 Task: Search one way flight ticket for 3 adults, 3 children in business from Jacksonville: Albert J. Ellis Airport to Springfield: Abraham Lincoln Capital Airport on 5-2-2023. Choice of flights is Westjet. Number of bags: 4 checked bags. Price is upto 84000. Outbound departure time preference is 18:00.
Action: Mouse moved to (243, 326)
Screenshot: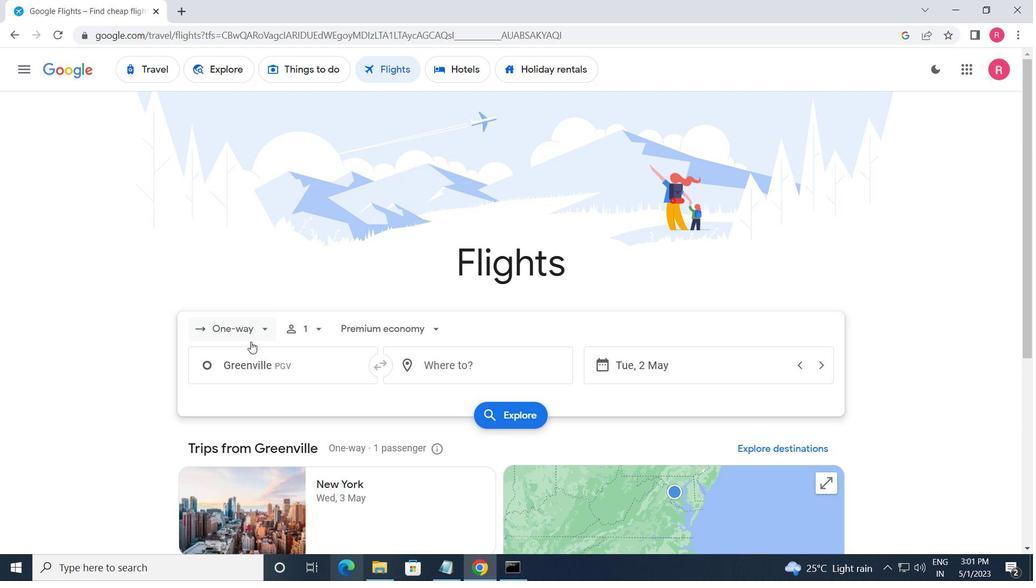 
Action: Mouse pressed left at (243, 326)
Screenshot: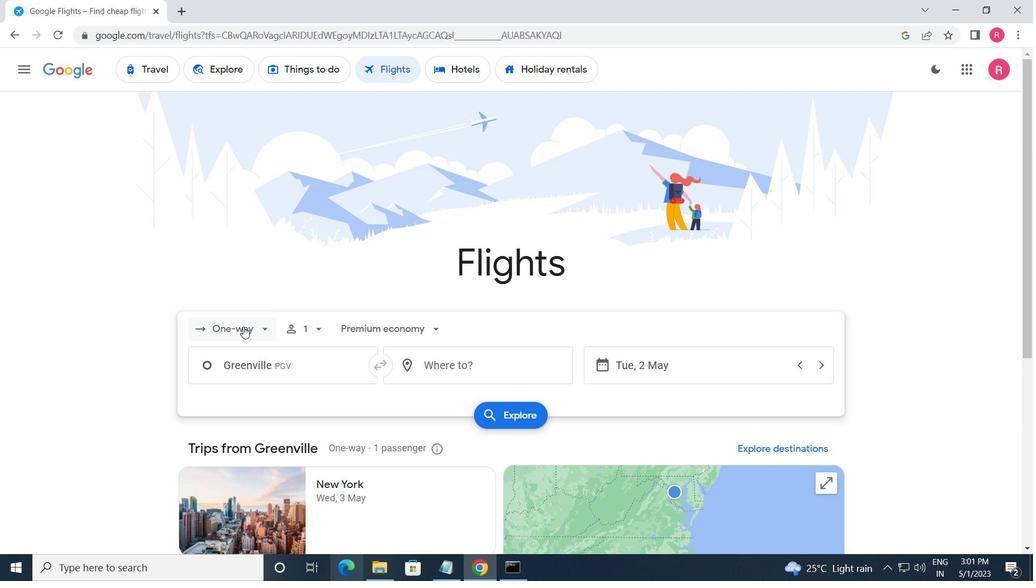 
Action: Mouse moved to (241, 391)
Screenshot: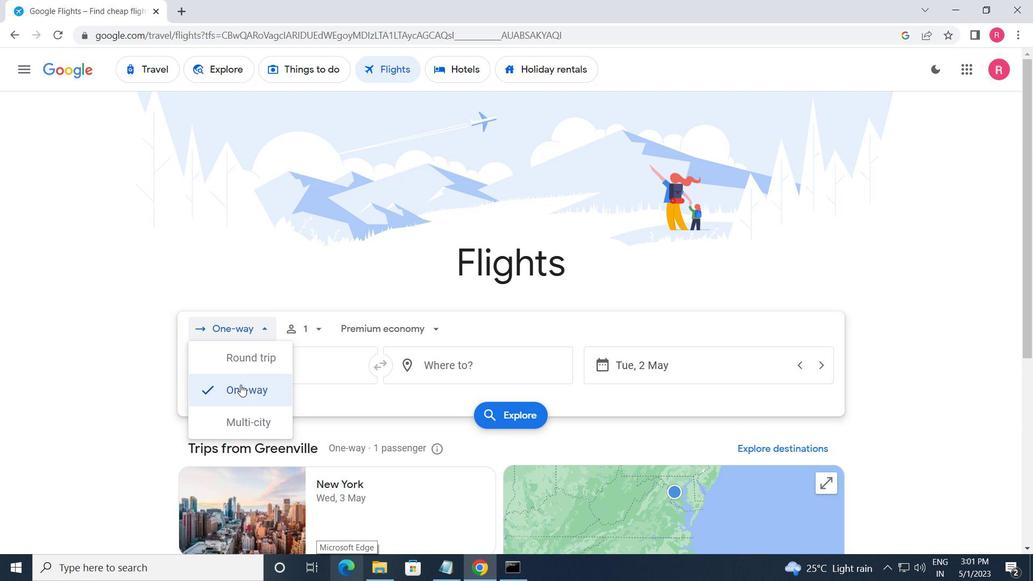 
Action: Mouse pressed left at (241, 391)
Screenshot: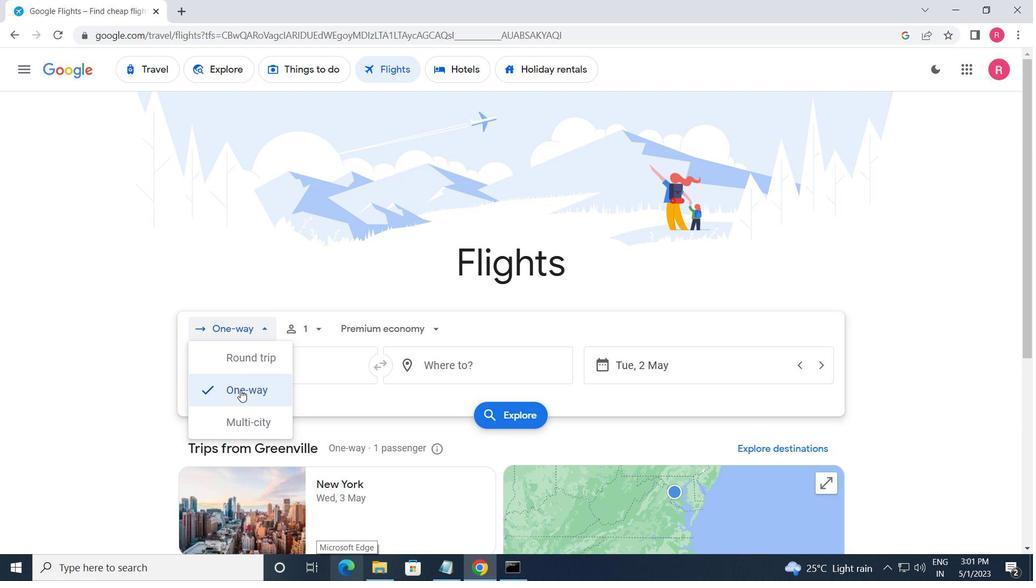 
Action: Mouse moved to (317, 331)
Screenshot: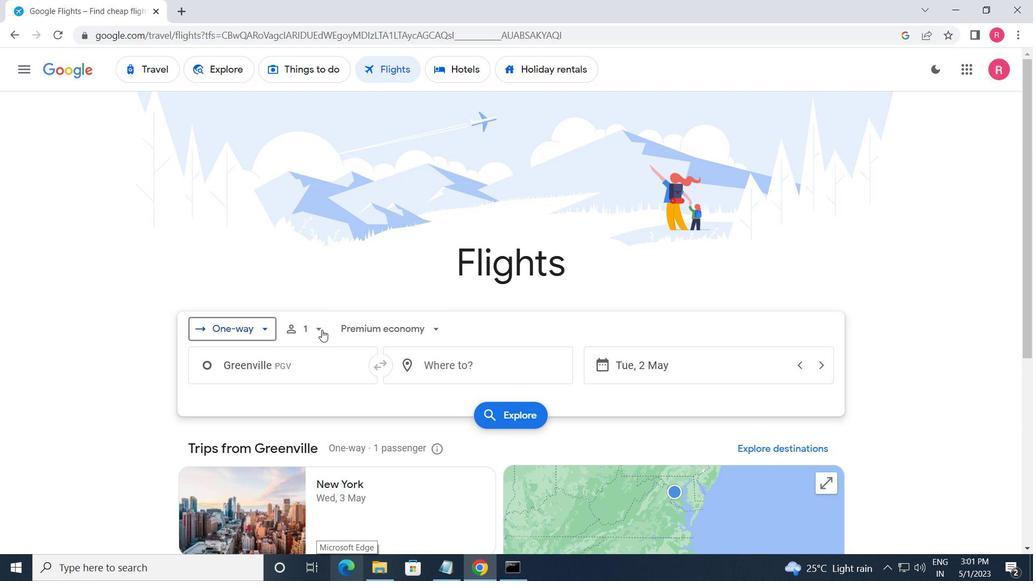 
Action: Mouse pressed left at (317, 331)
Screenshot: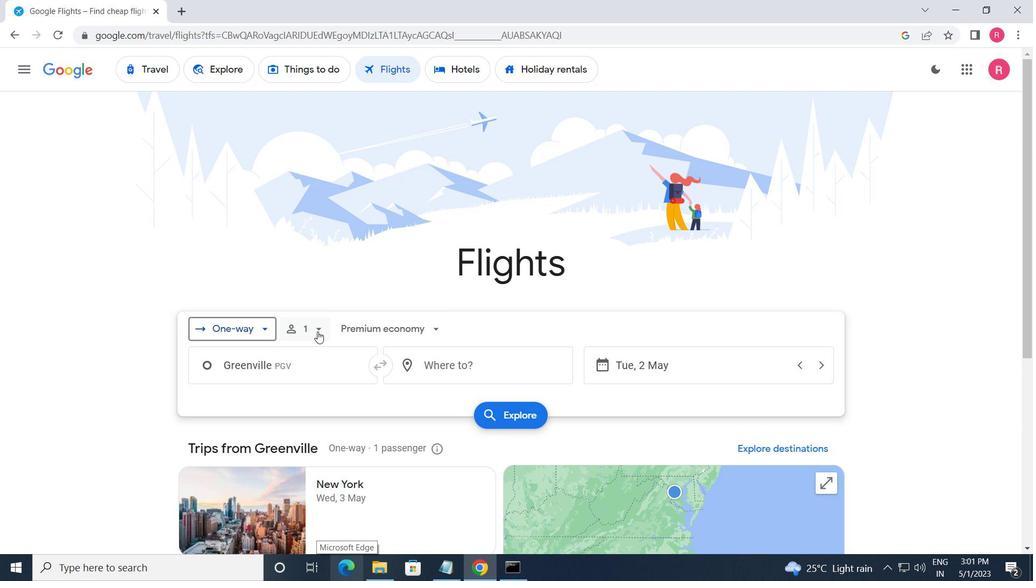 
Action: Mouse moved to (426, 353)
Screenshot: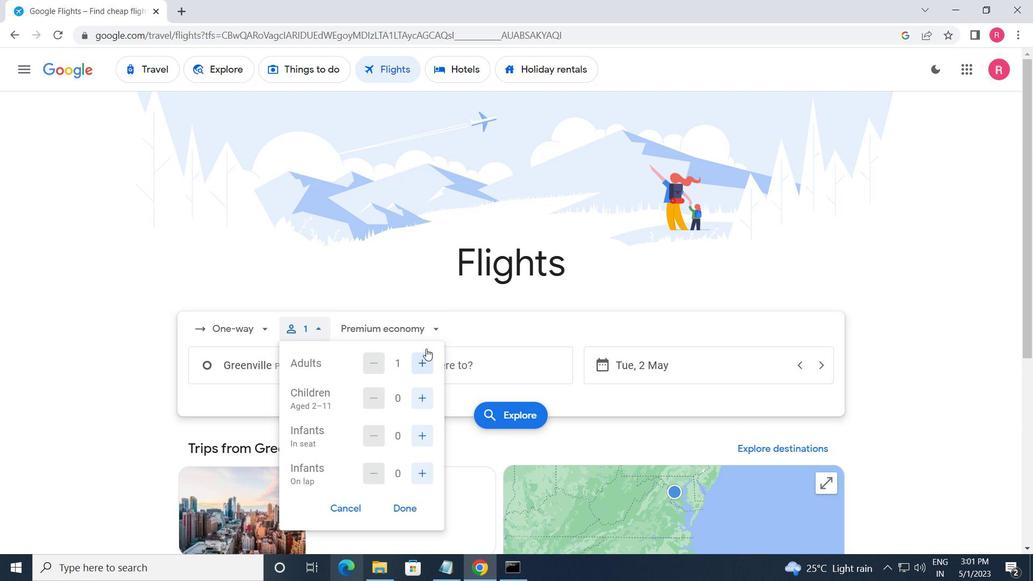 
Action: Mouse pressed left at (426, 353)
Screenshot: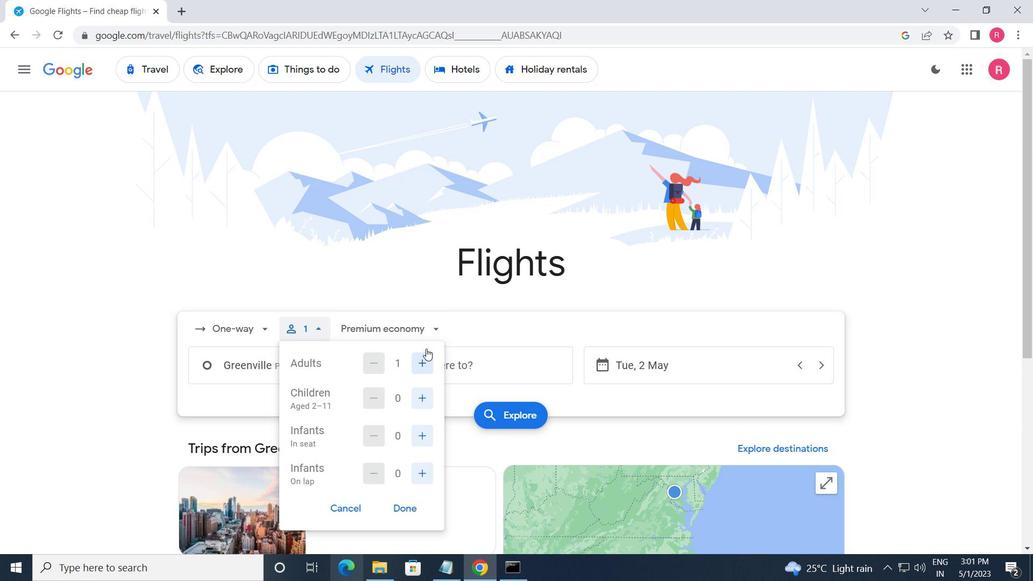 
Action: Mouse pressed left at (426, 353)
Screenshot: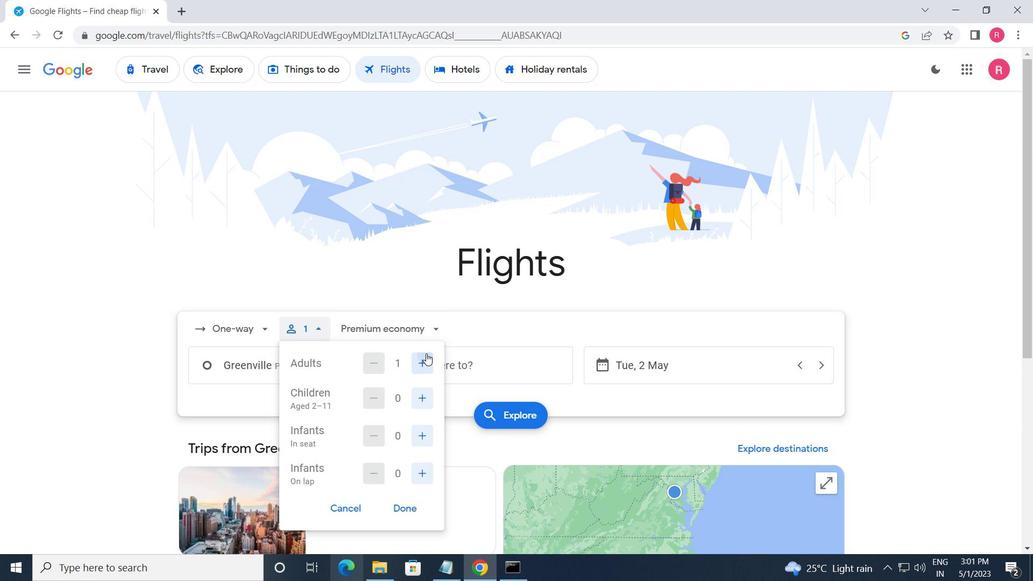 
Action: Mouse moved to (422, 403)
Screenshot: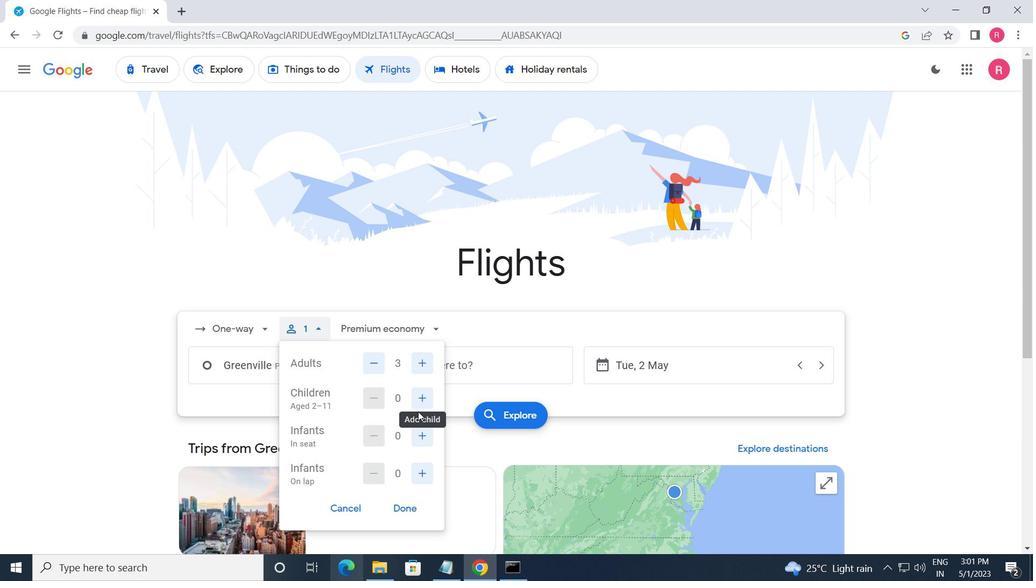 
Action: Mouse pressed left at (422, 403)
Screenshot: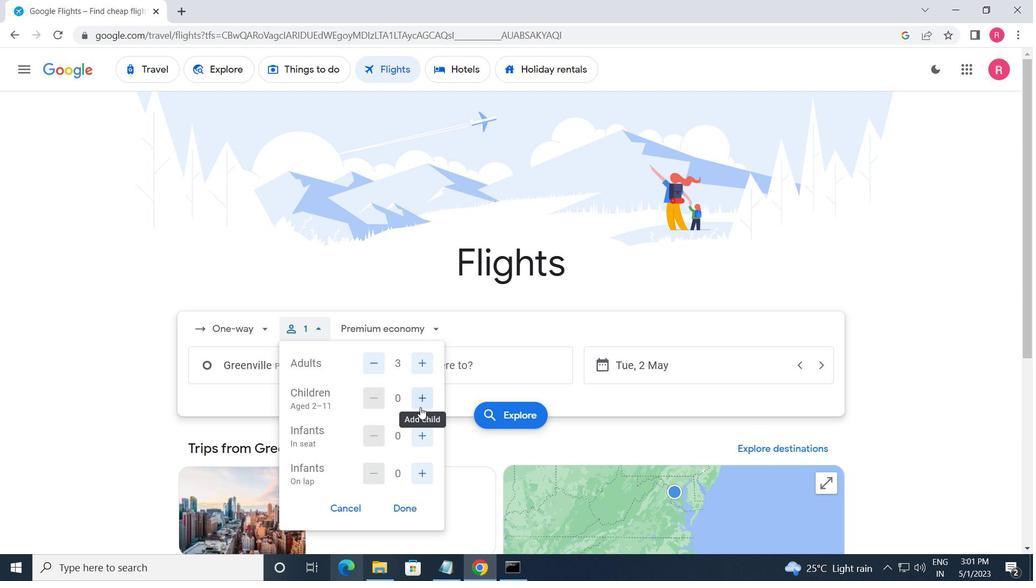 
Action: Mouse pressed left at (422, 403)
Screenshot: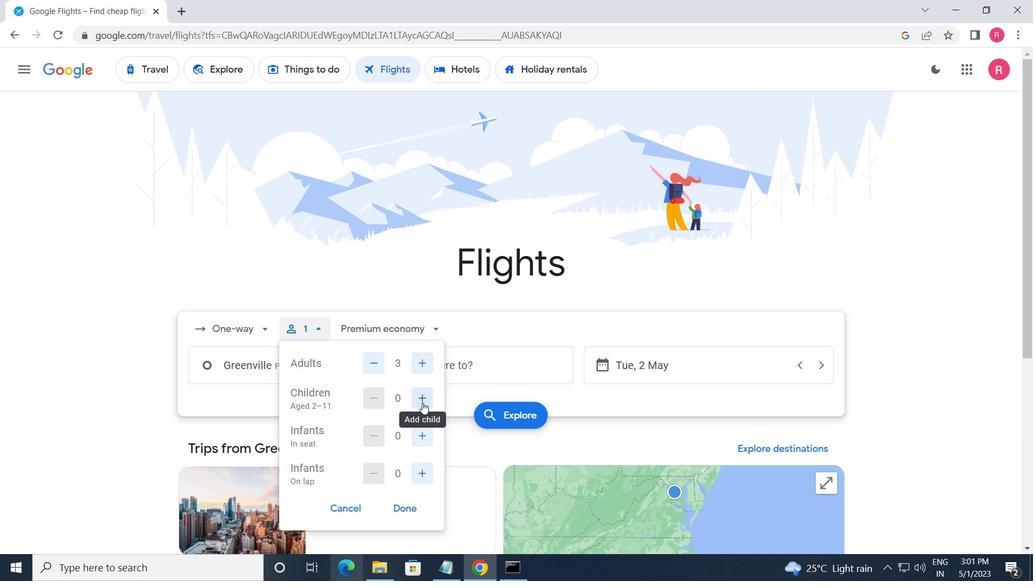
Action: Mouse moved to (423, 402)
Screenshot: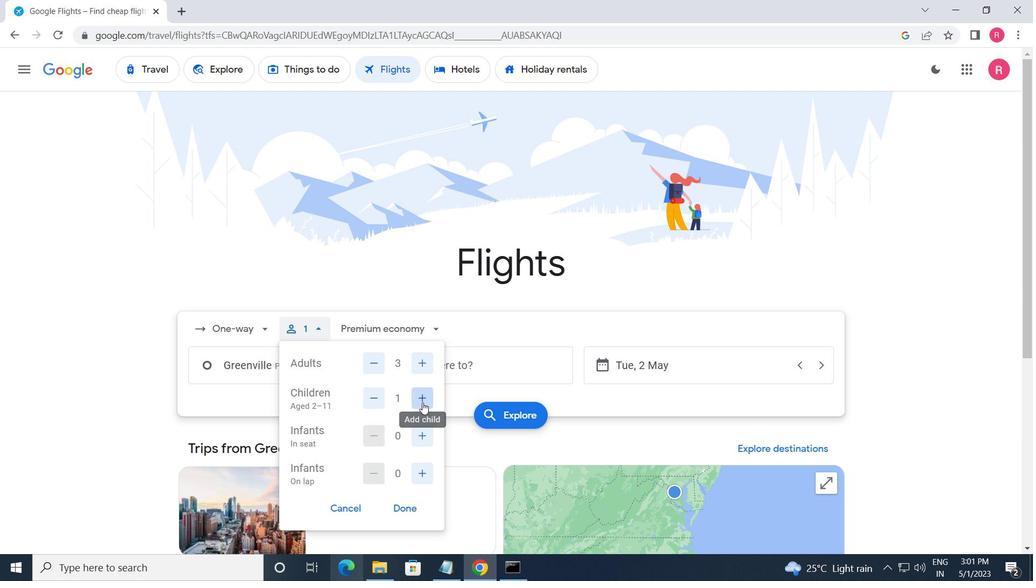 
Action: Mouse pressed left at (423, 402)
Screenshot: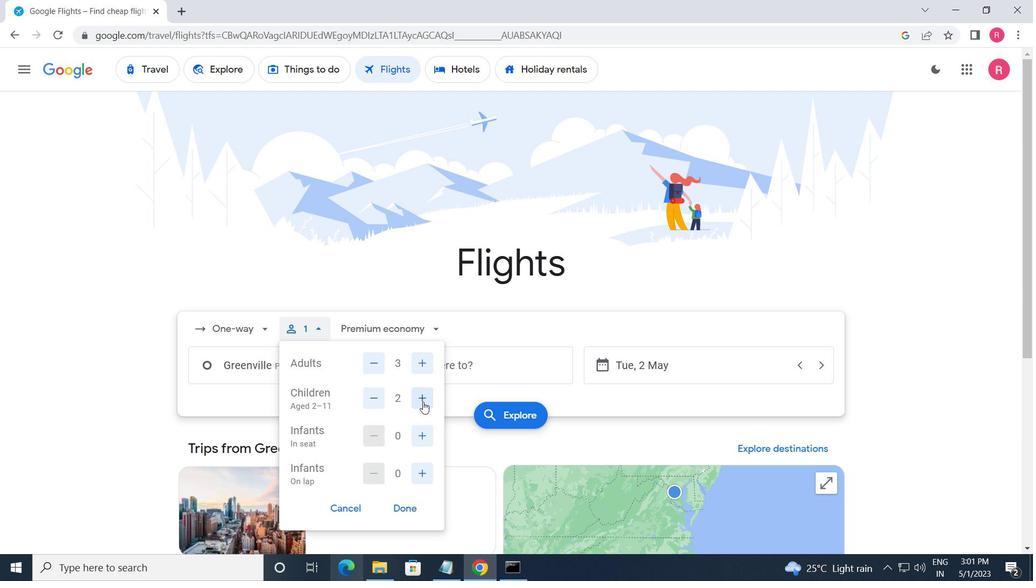 
Action: Mouse moved to (369, 330)
Screenshot: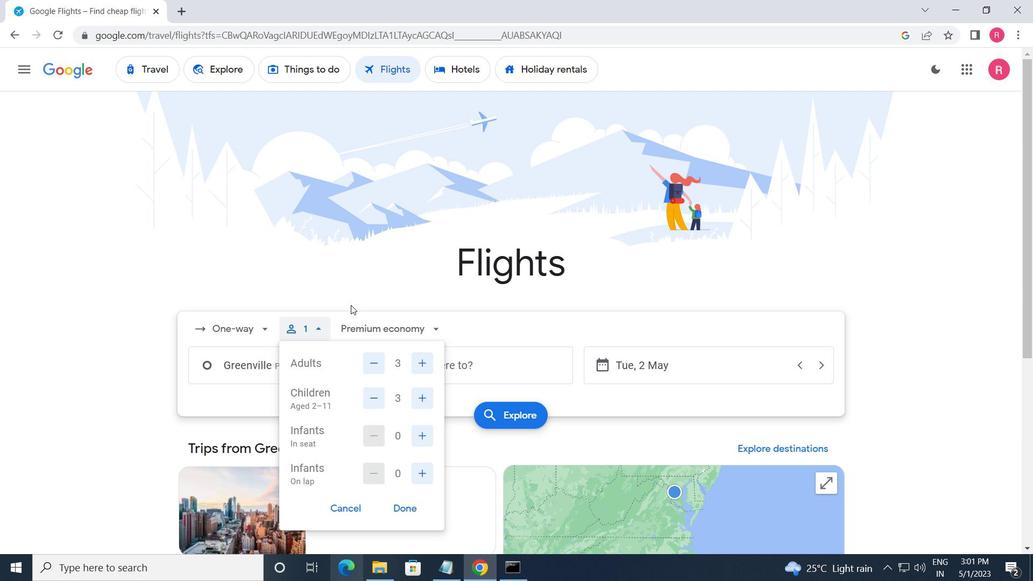 
Action: Mouse pressed left at (369, 330)
Screenshot: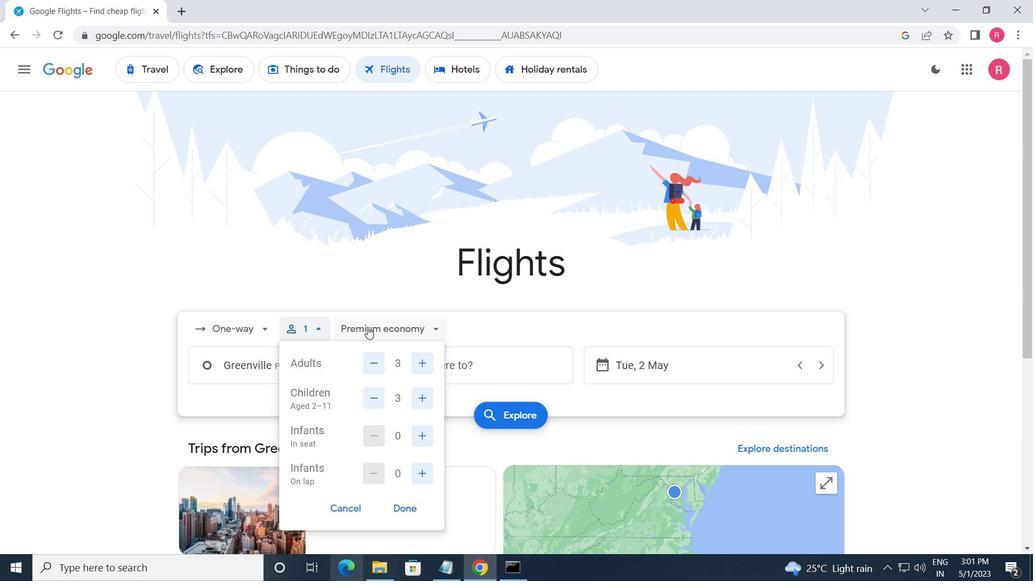 
Action: Mouse moved to (397, 412)
Screenshot: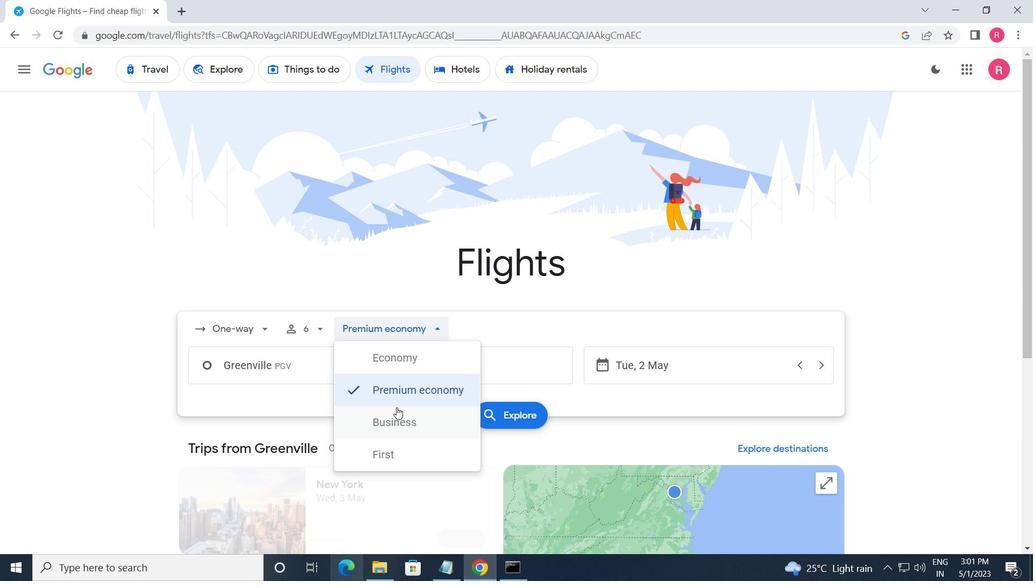 
Action: Mouse pressed left at (397, 412)
Screenshot: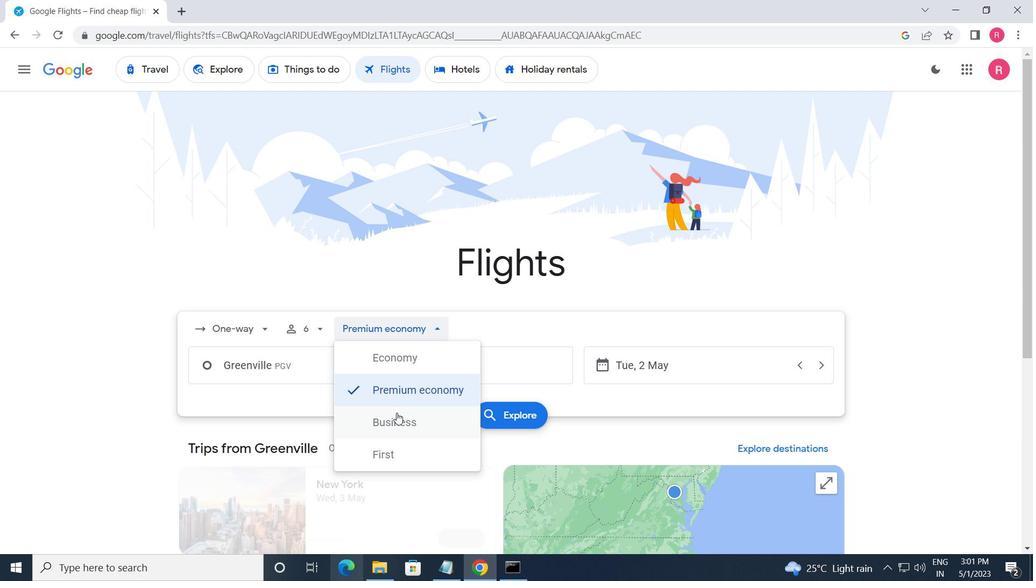 
Action: Mouse moved to (302, 367)
Screenshot: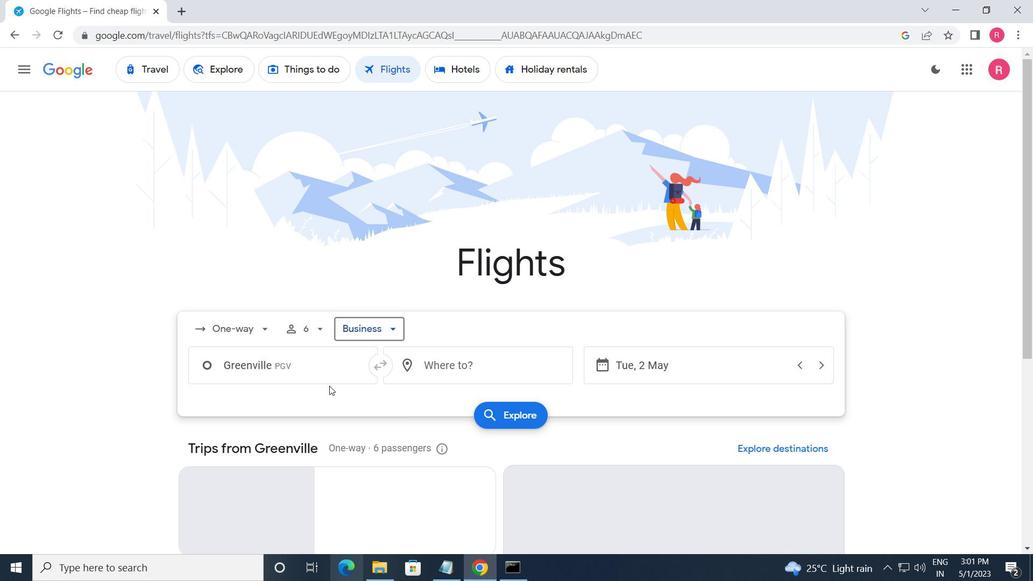 
Action: Mouse pressed left at (302, 367)
Screenshot: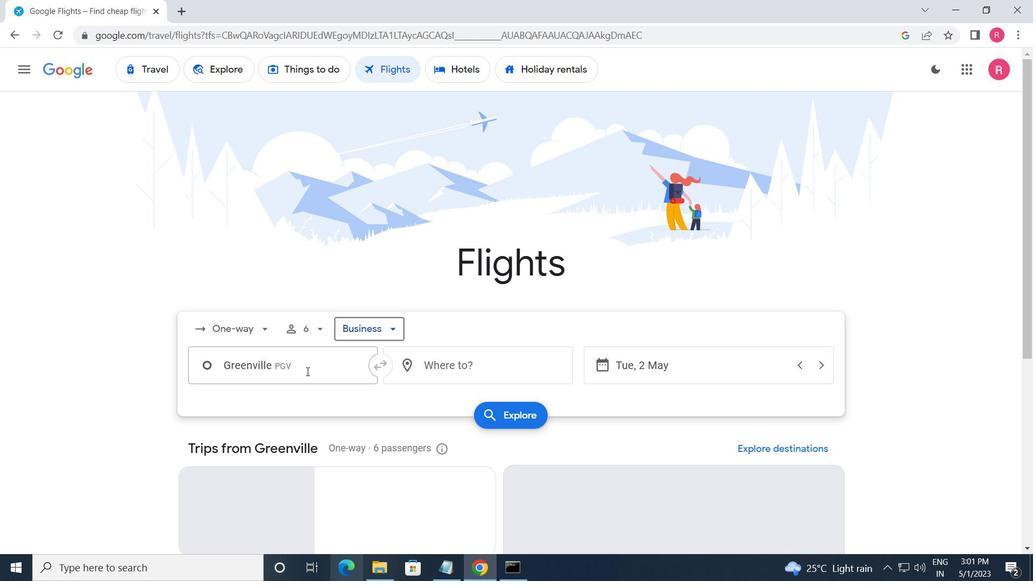 
Action: Key pressed <Key.shift>ALBERT<Key.space><Key.shift_r>L<Key.backspace><Key.shift_r><Key.shift_r><Key.shift_r>J
Screenshot: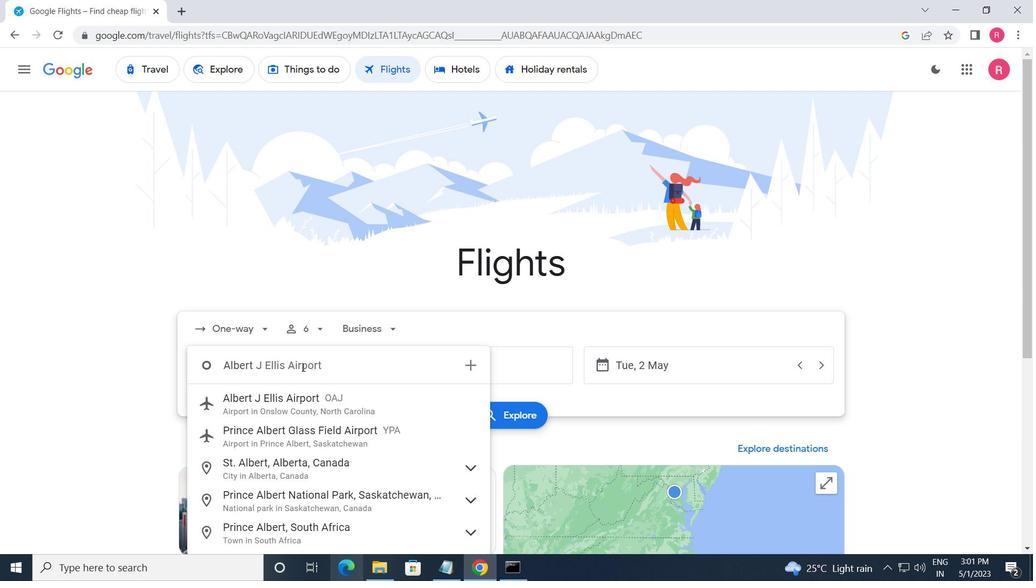 
Action: Mouse moved to (298, 404)
Screenshot: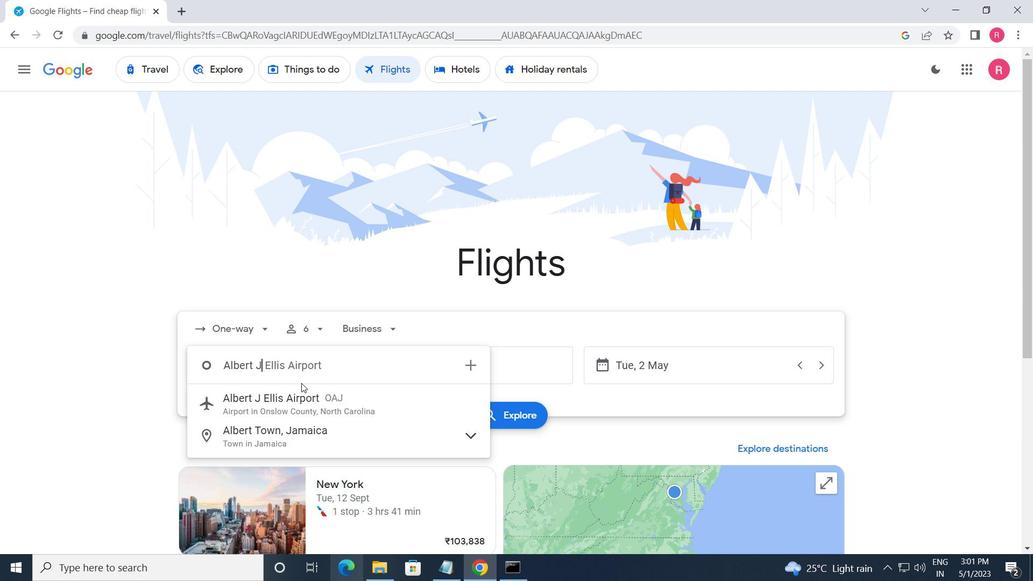 
Action: Mouse pressed left at (298, 404)
Screenshot: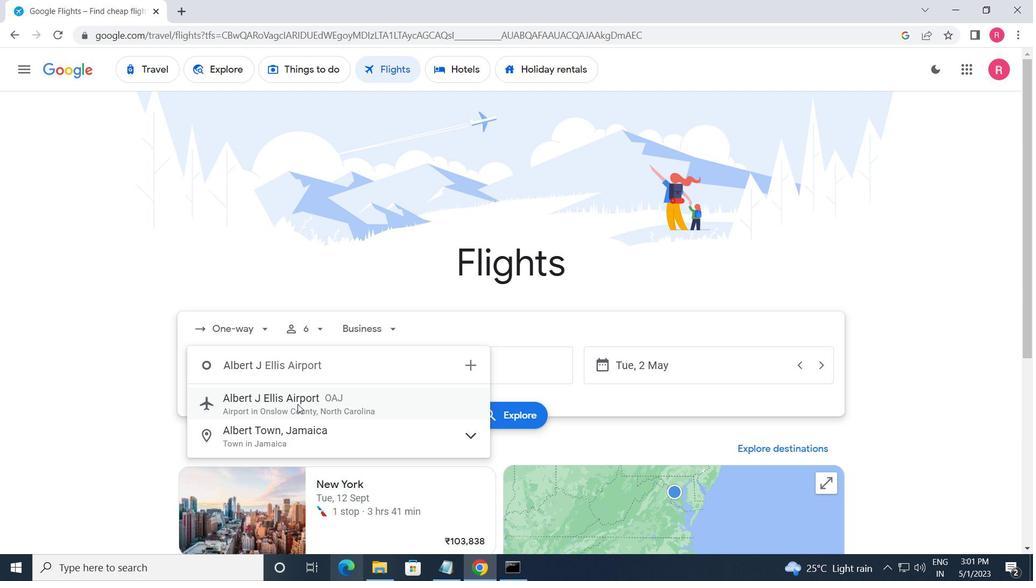 
Action: Mouse moved to (417, 361)
Screenshot: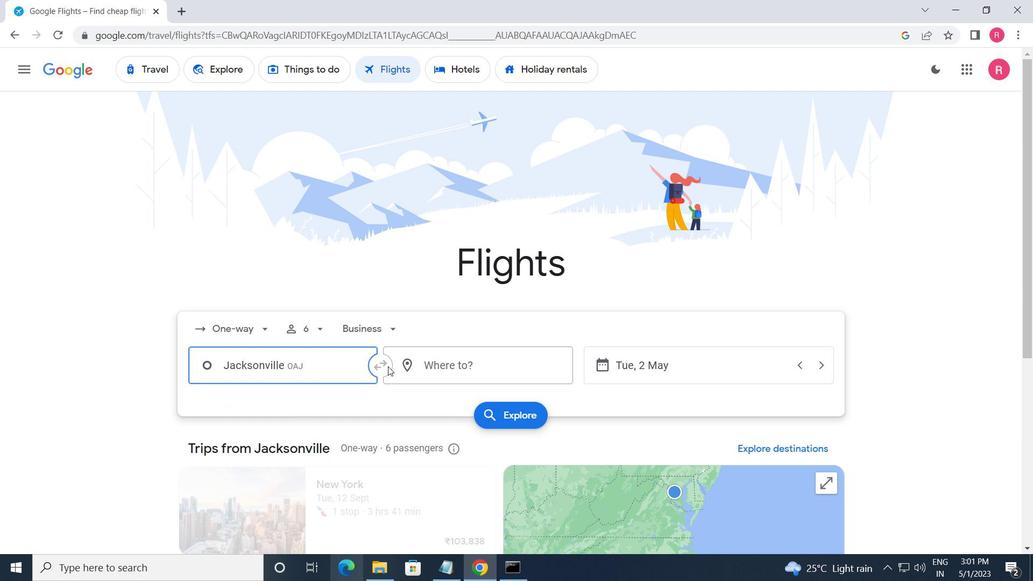 
Action: Mouse pressed left at (417, 361)
Screenshot: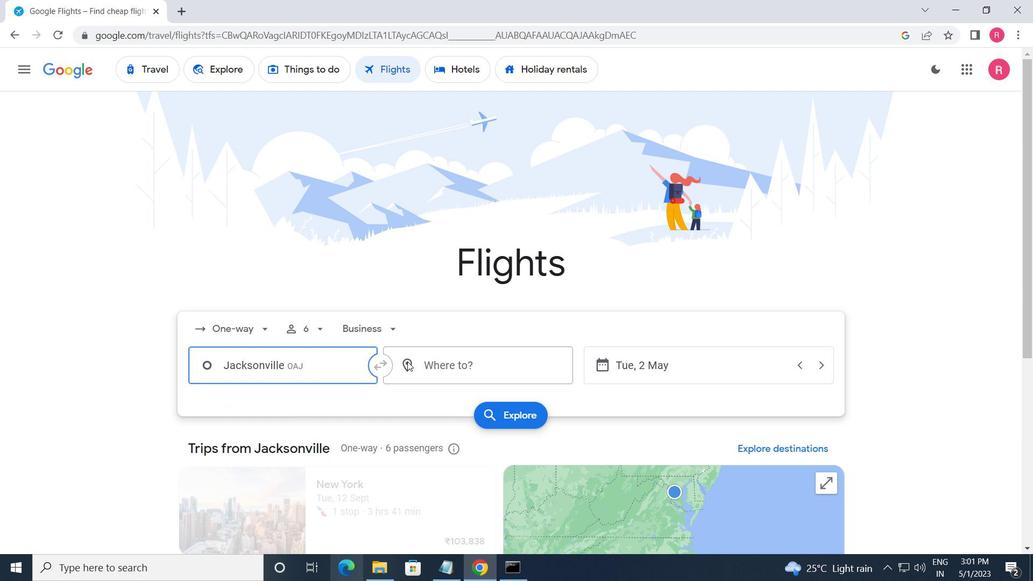 
Action: Mouse moved to (450, 466)
Screenshot: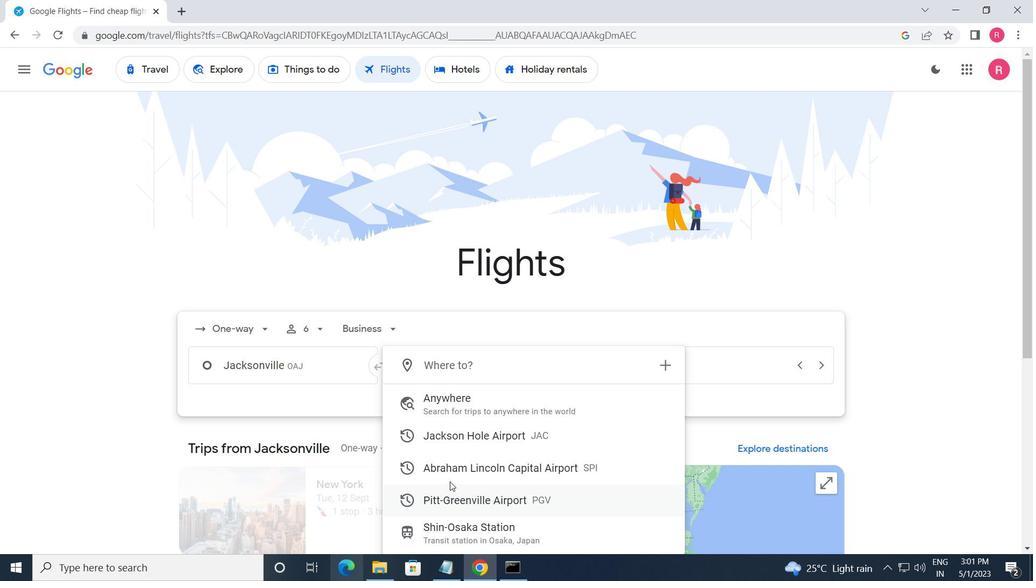 
Action: Mouse pressed left at (450, 466)
Screenshot: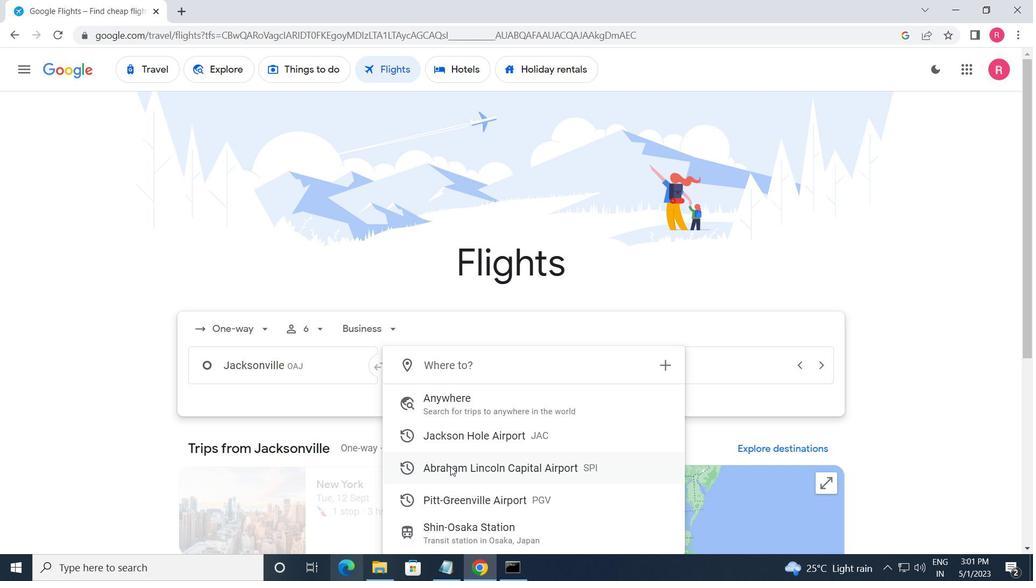 
Action: Mouse moved to (684, 359)
Screenshot: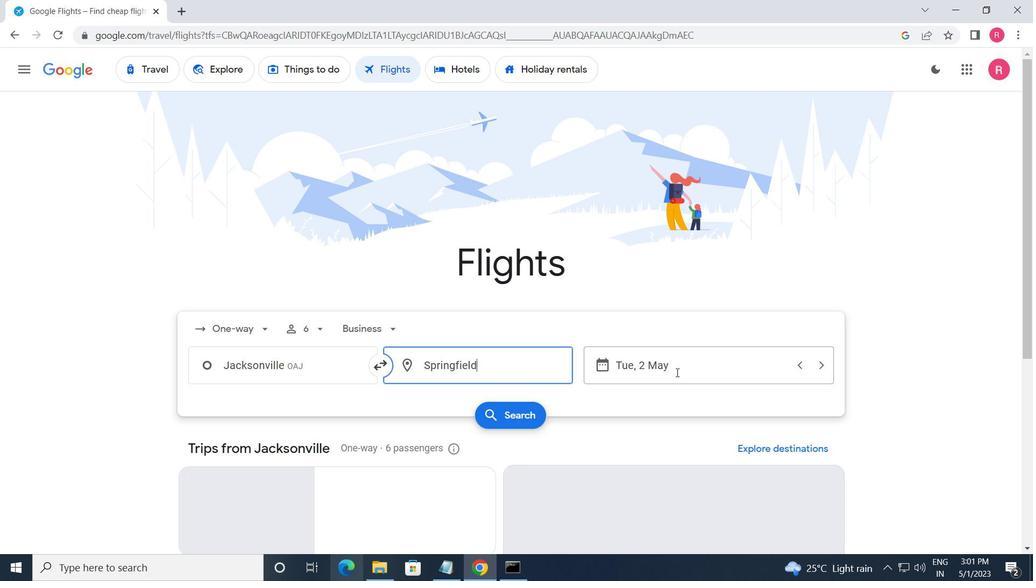 
Action: Mouse pressed left at (684, 359)
Screenshot: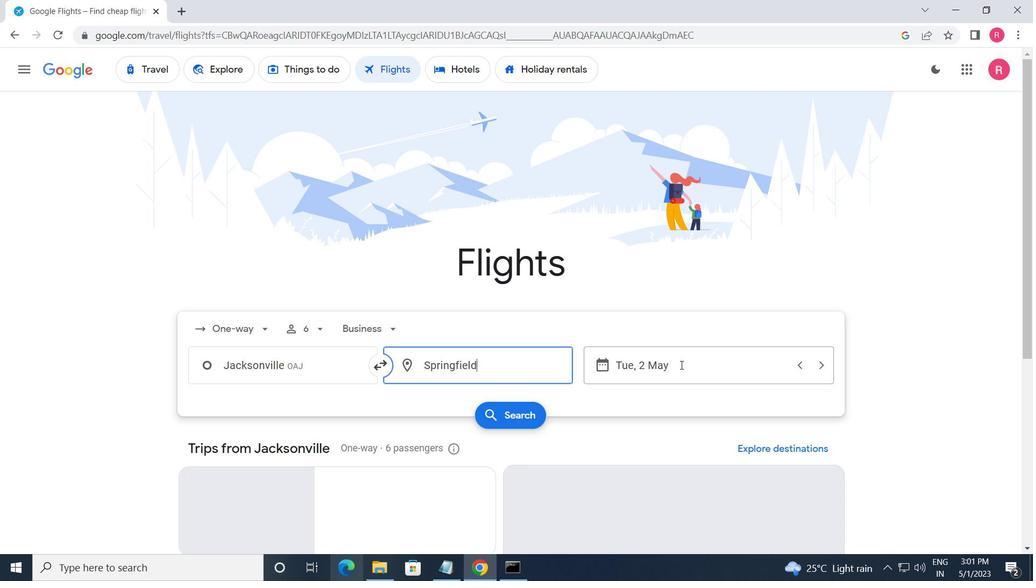 
Action: Mouse moved to (424, 318)
Screenshot: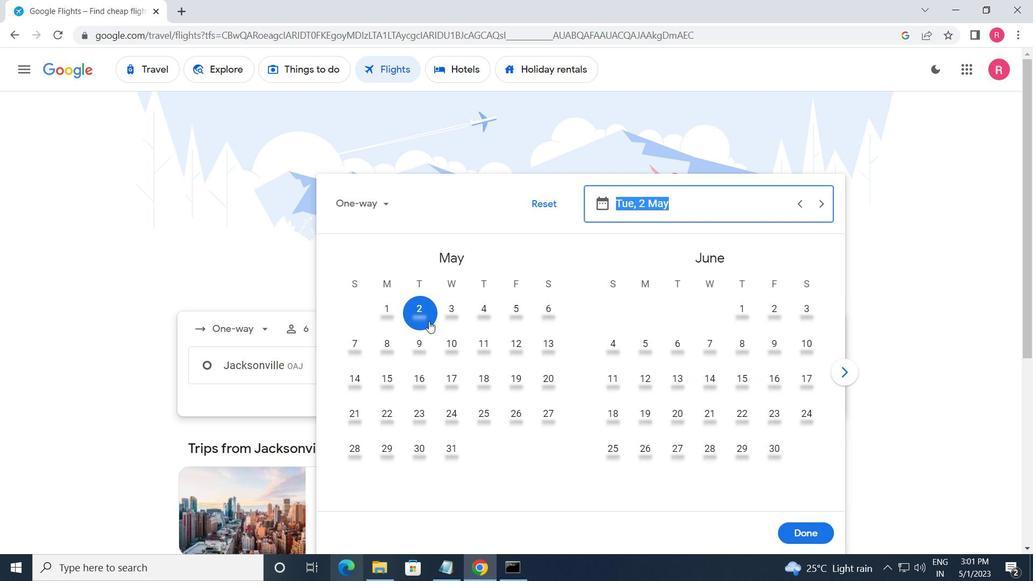 
Action: Mouse pressed left at (424, 318)
Screenshot: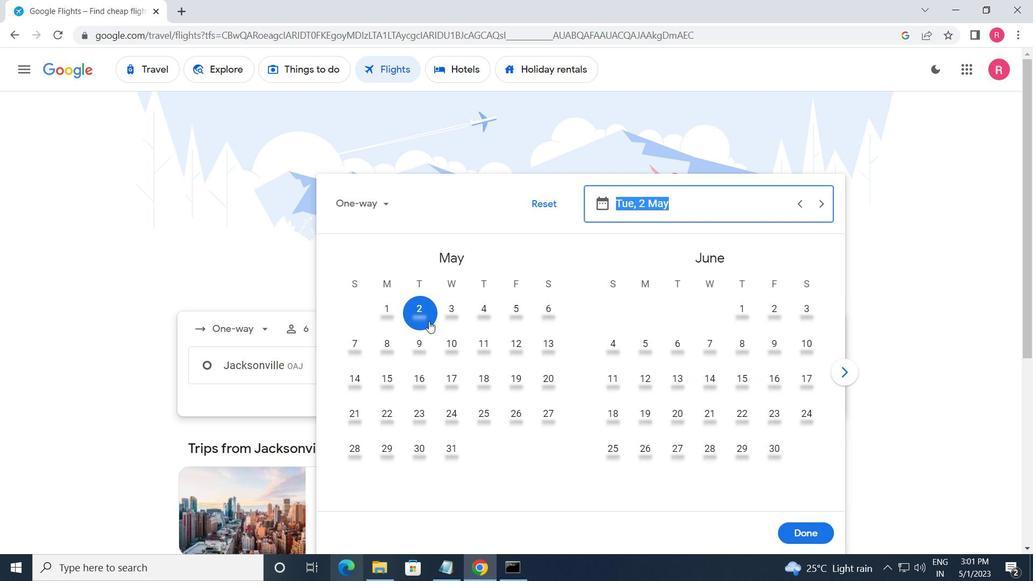 
Action: Mouse moved to (802, 531)
Screenshot: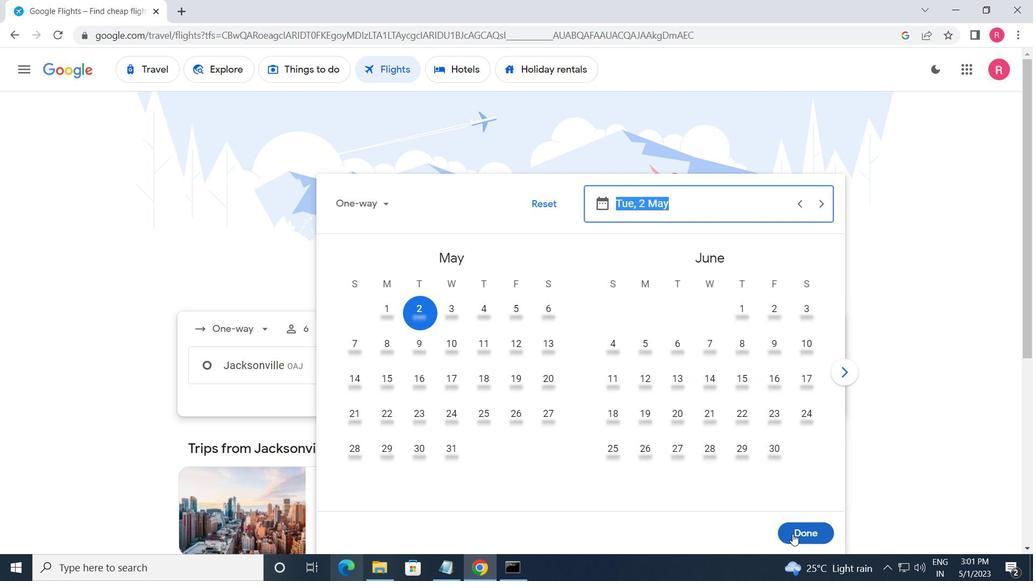 
Action: Mouse pressed left at (802, 531)
Screenshot: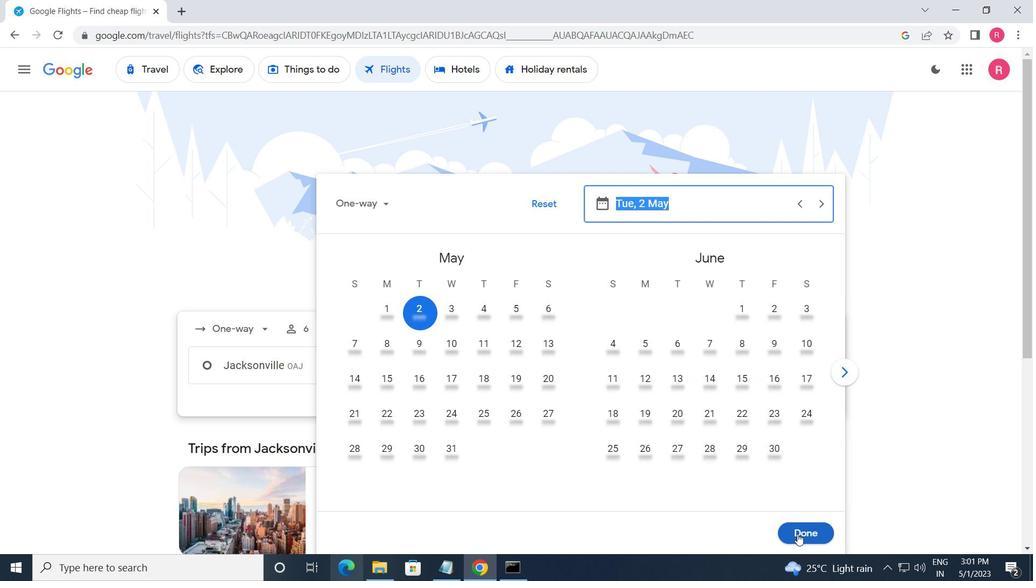 
Action: Mouse moved to (532, 420)
Screenshot: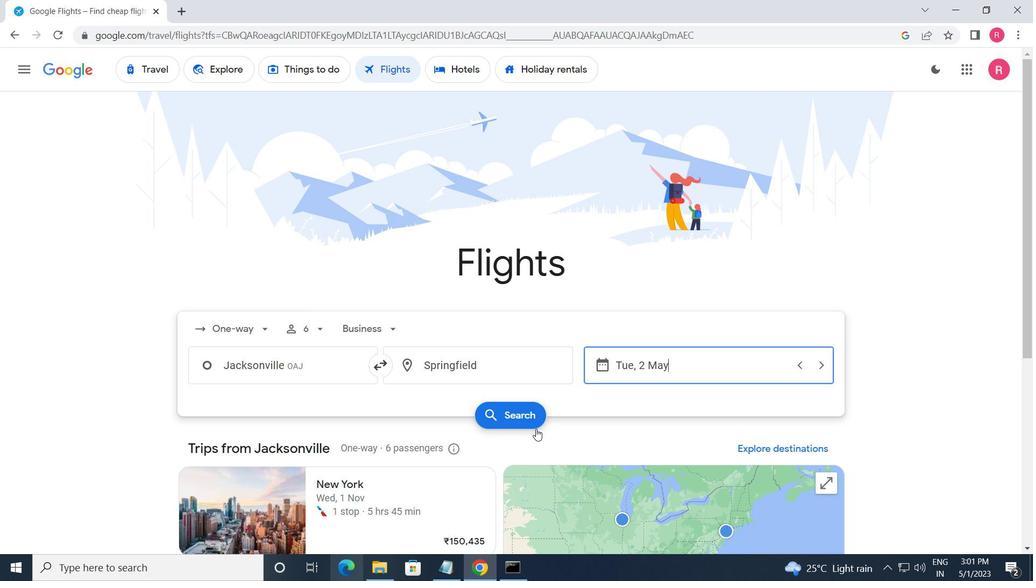 
Action: Mouse pressed left at (532, 420)
Screenshot: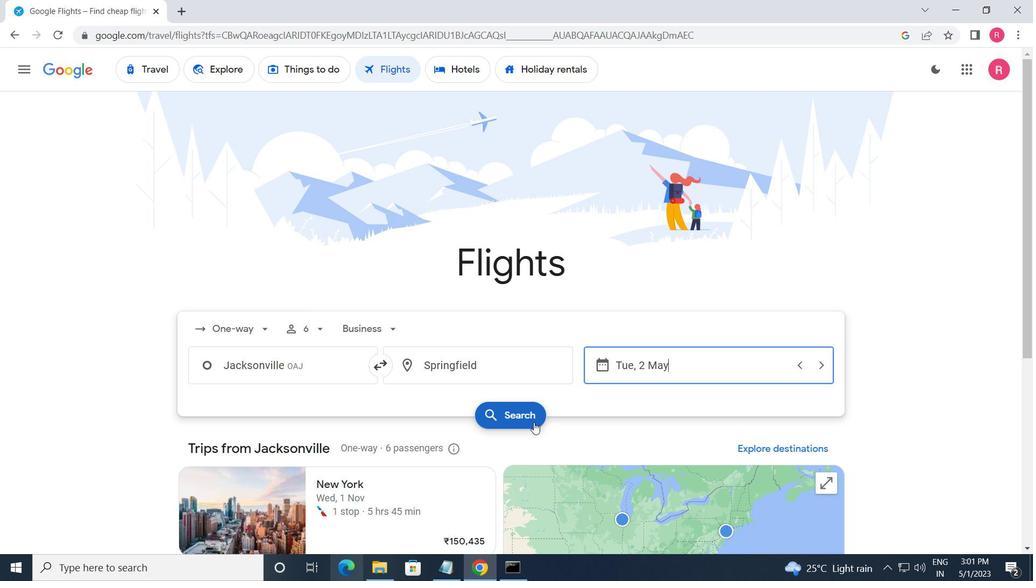 
Action: Mouse moved to (197, 193)
Screenshot: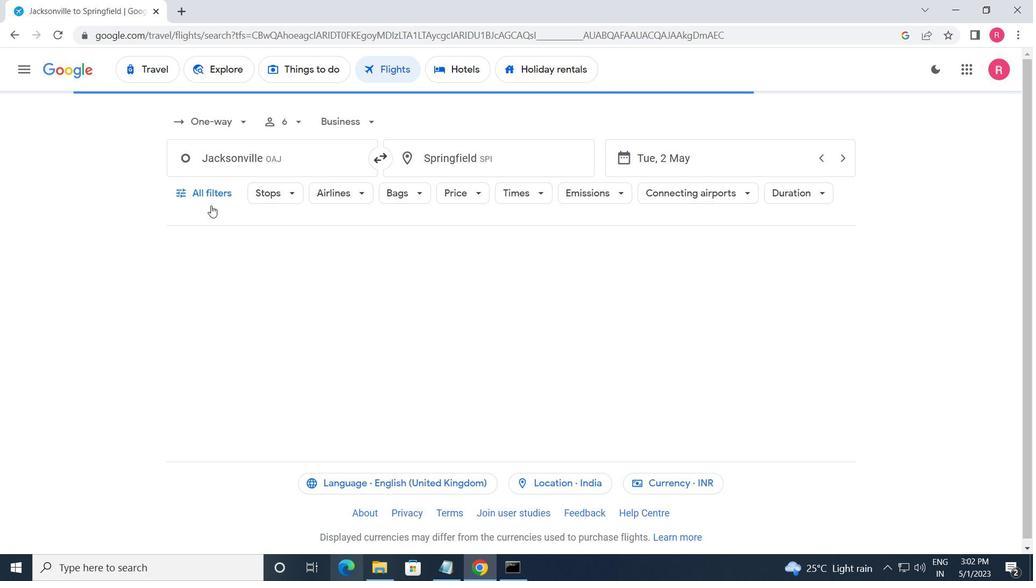 
Action: Mouse pressed left at (197, 193)
Screenshot: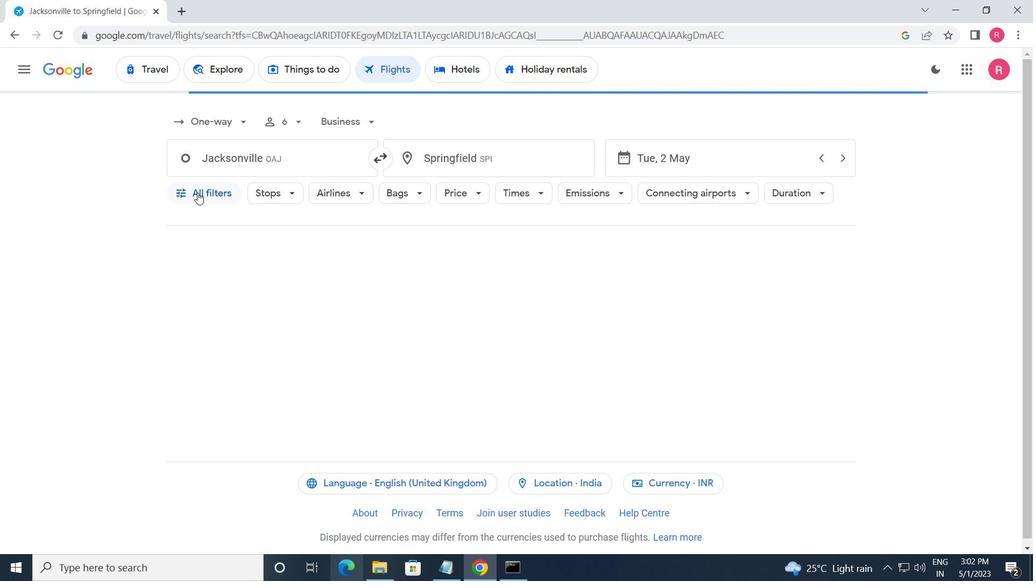 
Action: Mouse moved to (232, 337)
Screenshot: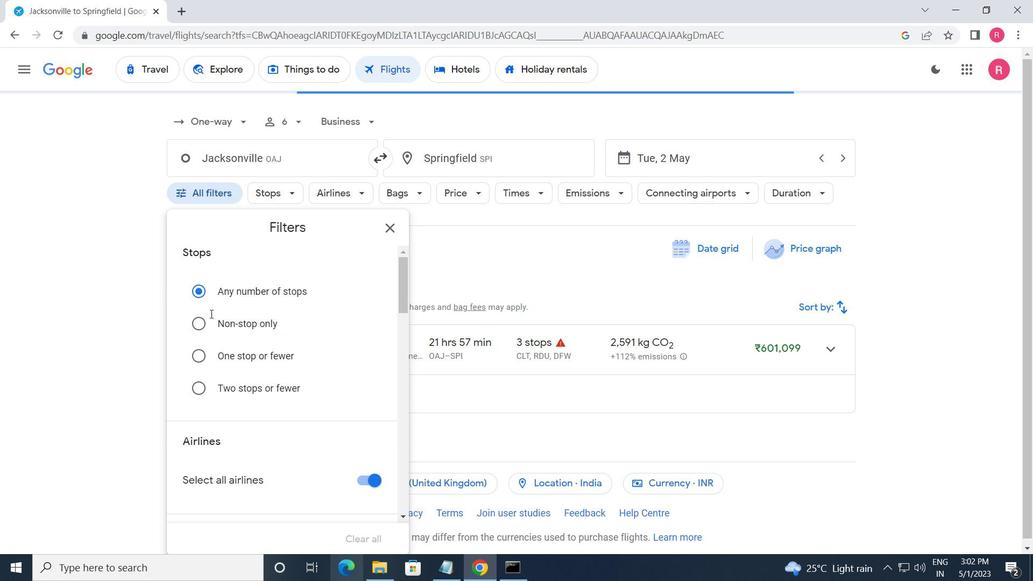 
Action: Mouse scrolled (232, 336) with delta (0, 0)
Screenshot: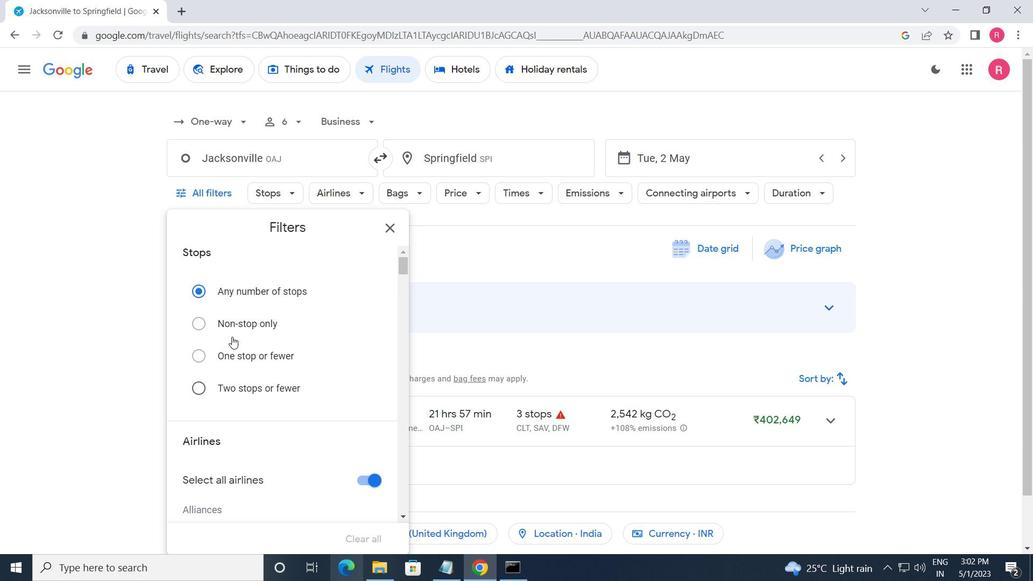 
Action: Mouse scrolled (232, 336) with delta (0, 0)
Screenshot: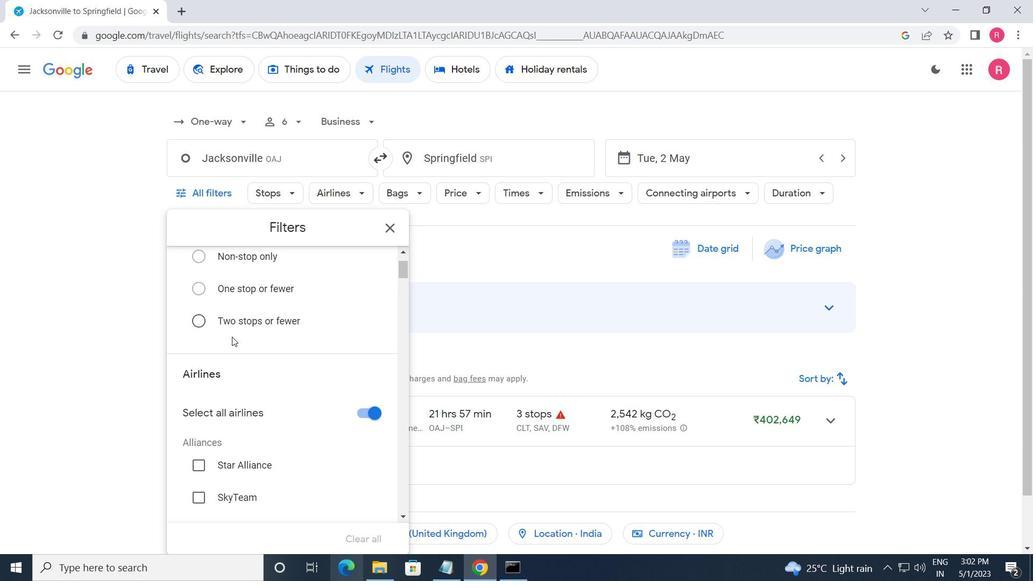 
Action: Mouse scrolled (232, 336) with delta (0, 0)
Screenshot: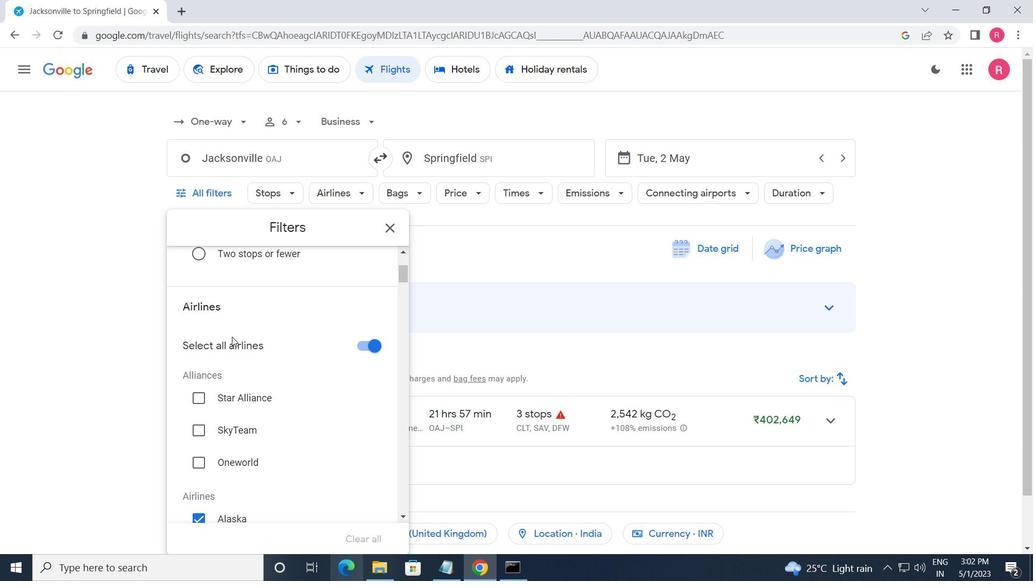 
Action: Mouse scrolled (232, 336) with delta (0, 0)
Screenshot: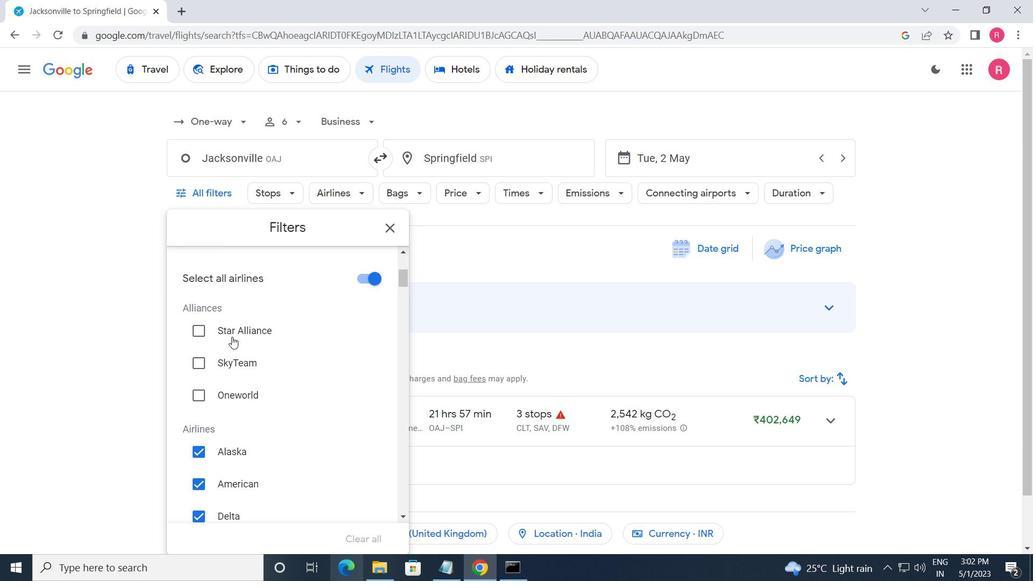 
Action: Mouse scrolled (232, 336) with delta (0, 0)
Screenshot: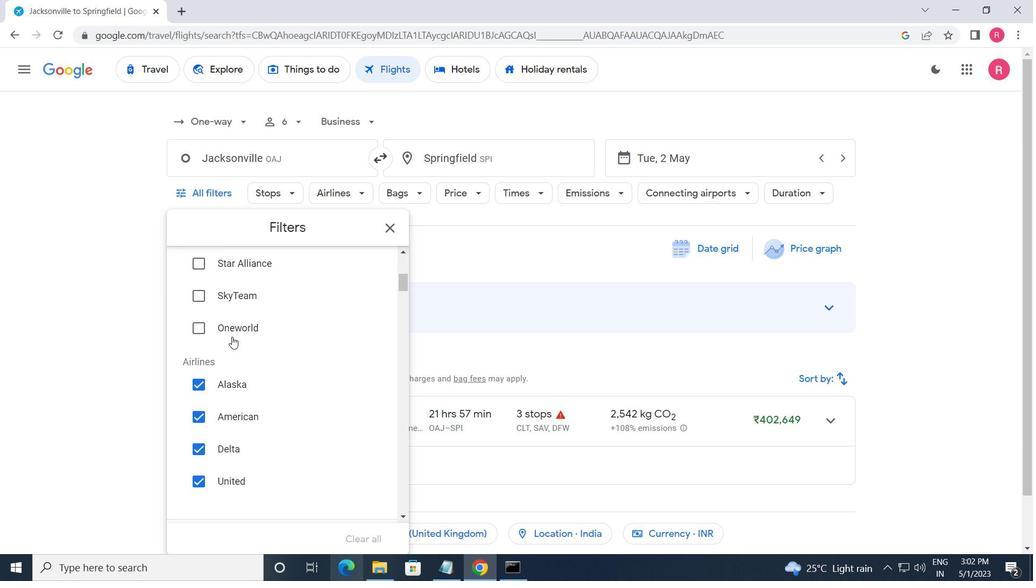 
Action: Mouse scrolled (232, 337) with delta (0, 0)
Screenshot: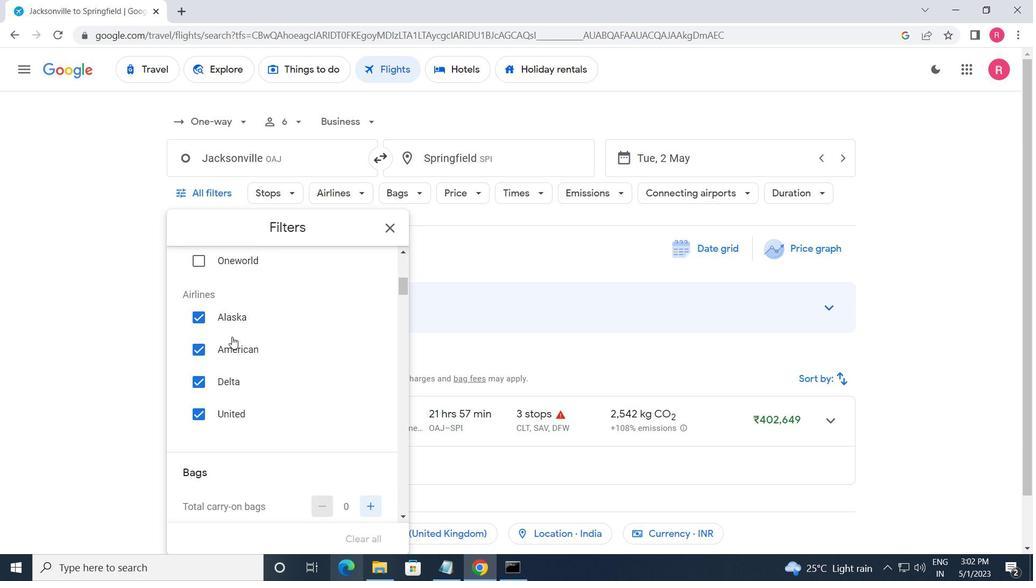 
Action: Mouse scrolled (232, 337) with delta (0, 0)
Screenshot: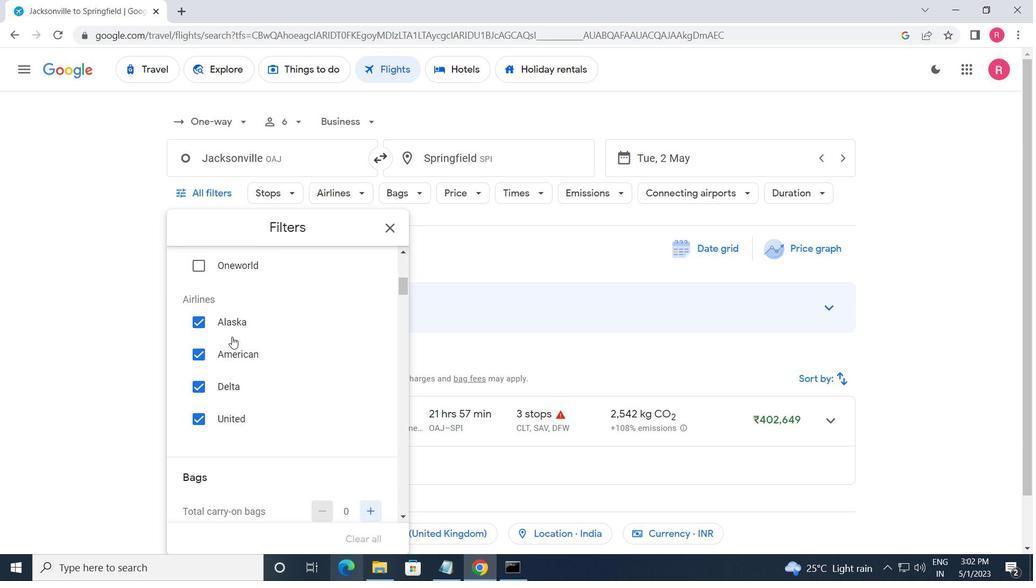 
Action: Mouse moved to (371, 280)
Screenshot: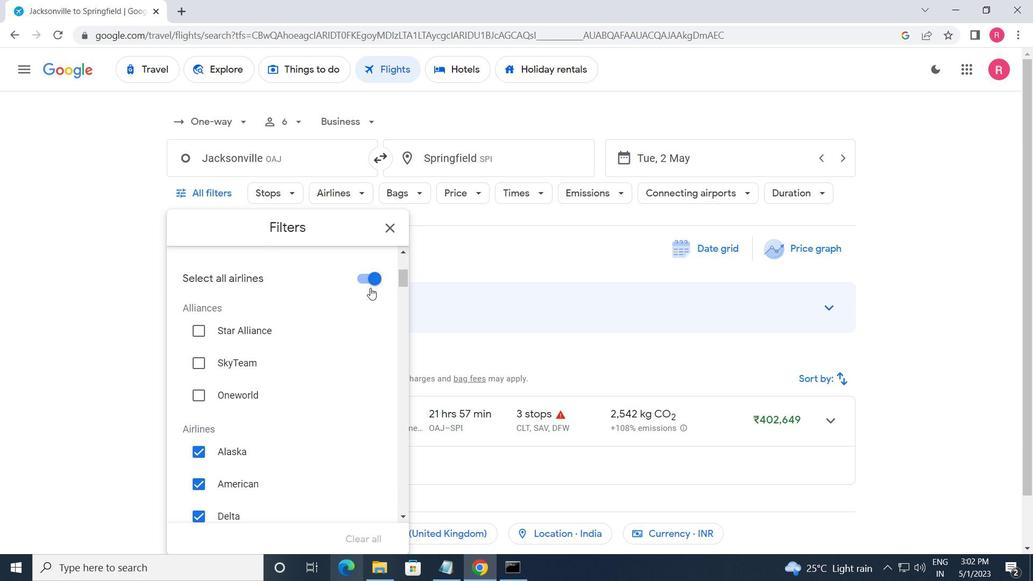 
Action: Mouse pressed left at (371, 280)
Screenshot: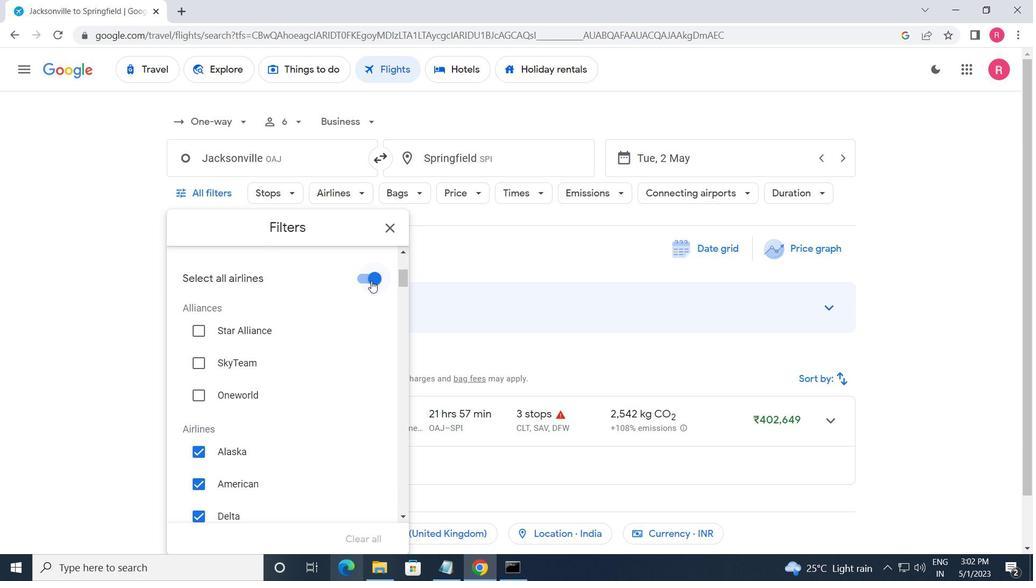 
Action: Mouse moved to (342, 365)
Screenshot: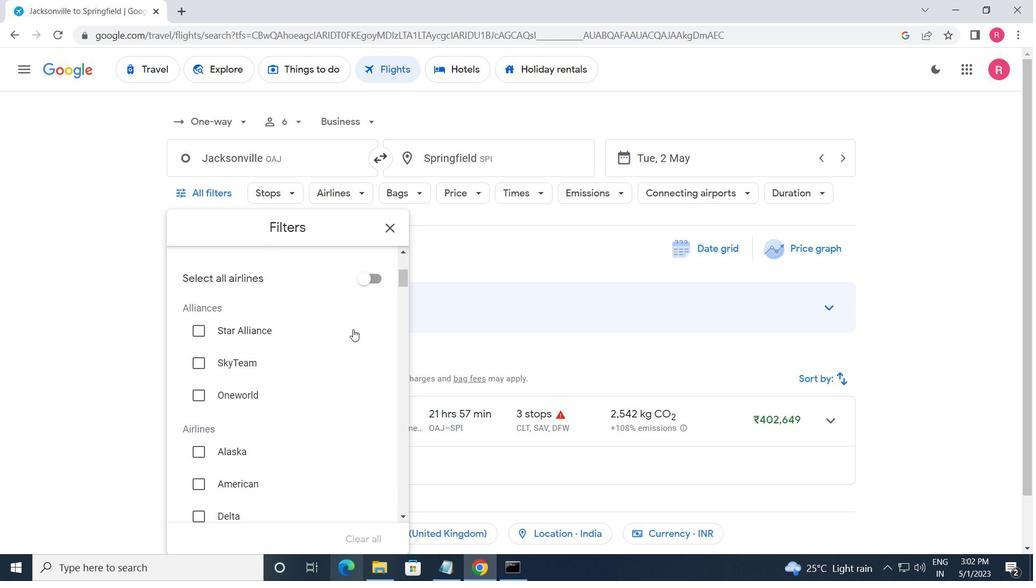 
Action: Mouse scrolled (342, 364) with delta (0, 0)
Screenshot: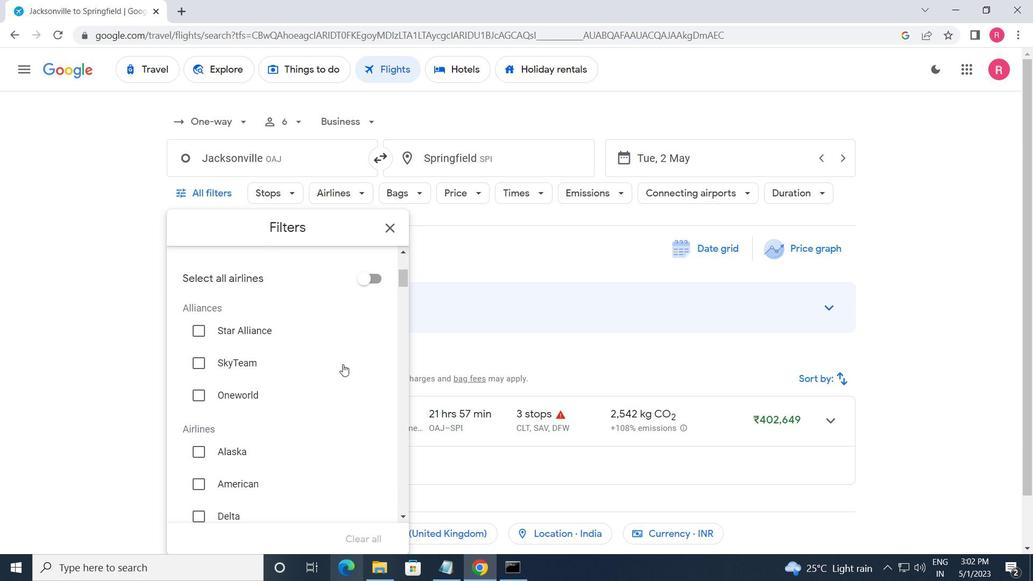 
Action: Mouse scrolled (342, 364) with delta (0, 0)
Screenshot: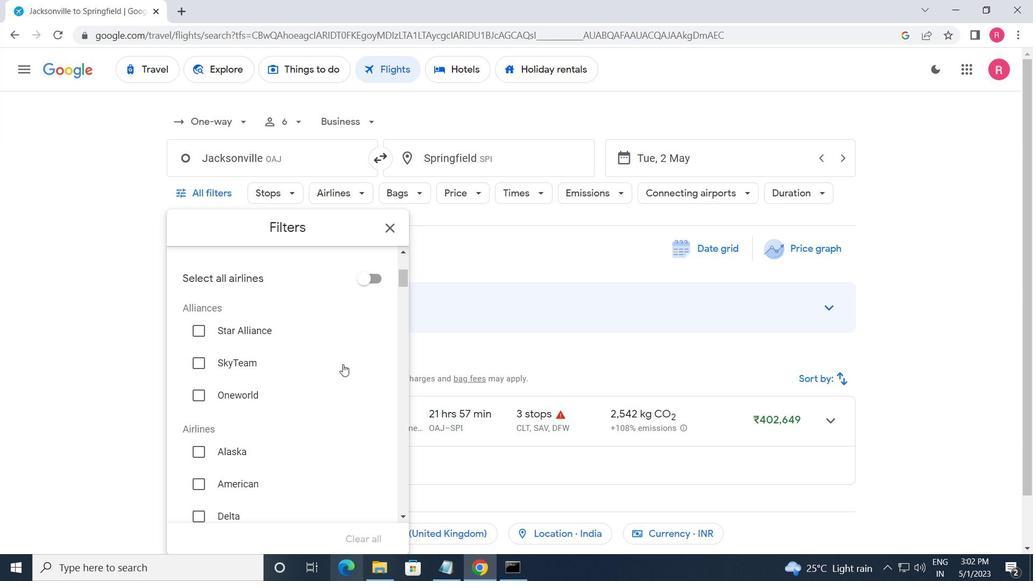 
Action: Mouse scrolled (342, 364) with delta (0, 0)
Screenshot: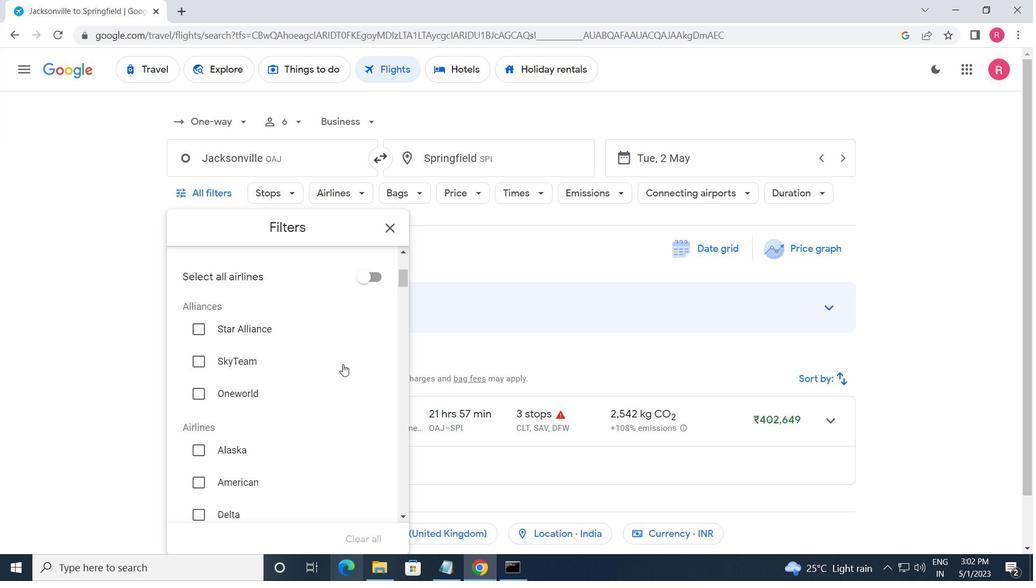 
Action: Mouse scrolled (342, 364) with delta (0, 0)
Screenshot: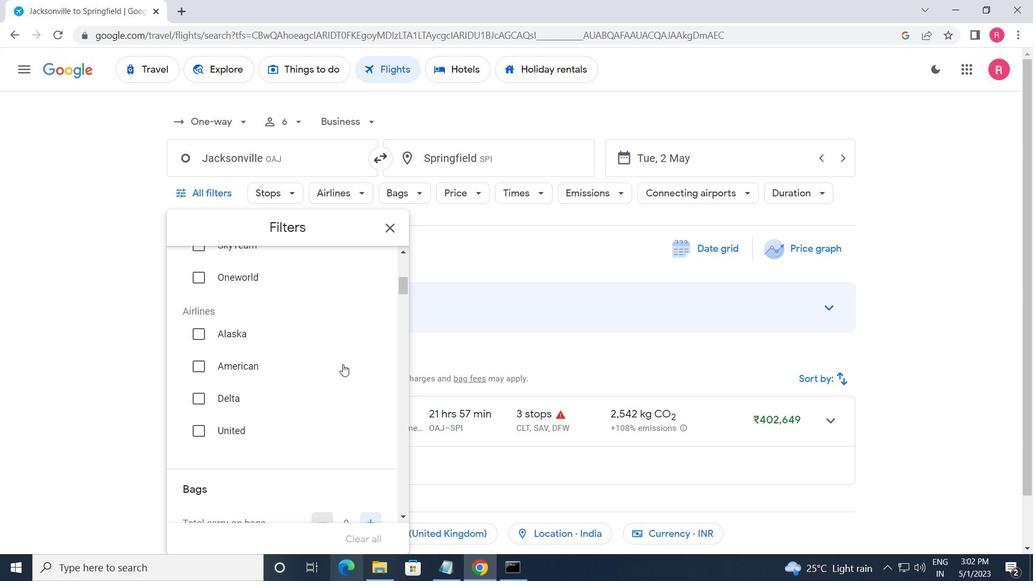 
Action: Mouse scrolled (342, 364) with delta (0, 0)
Screenshot: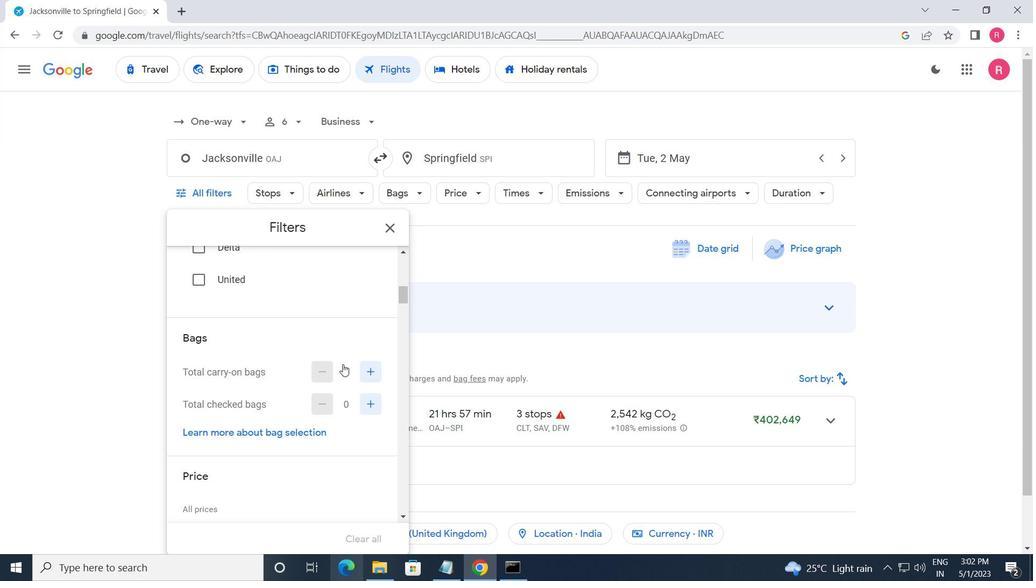 
Action: Mouse scrolled (342, 364) with delta (0, 0)
Screenshot: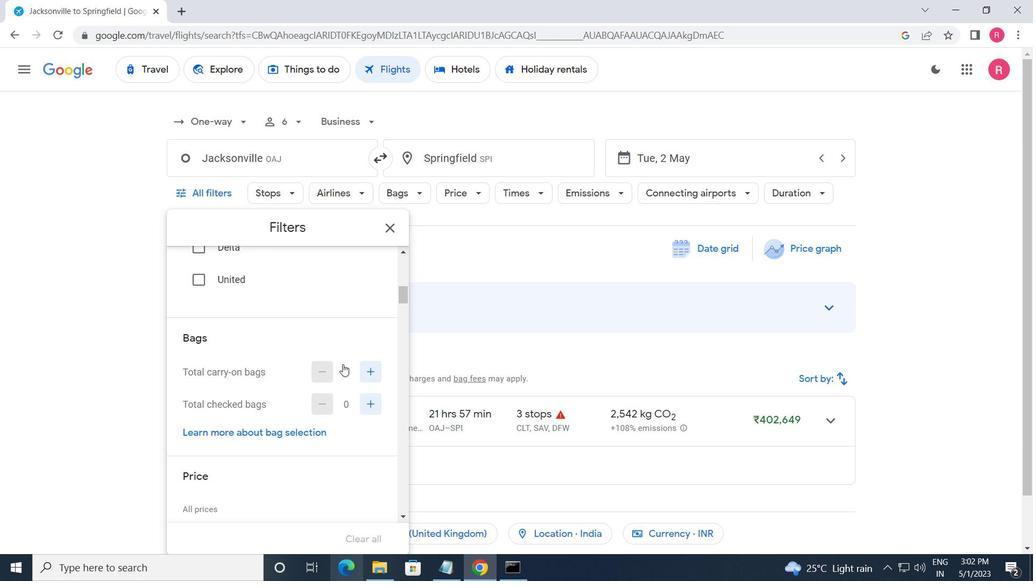 
Action: Mouse scrolled (342, 364) with delta (0, 0)
Screenshot: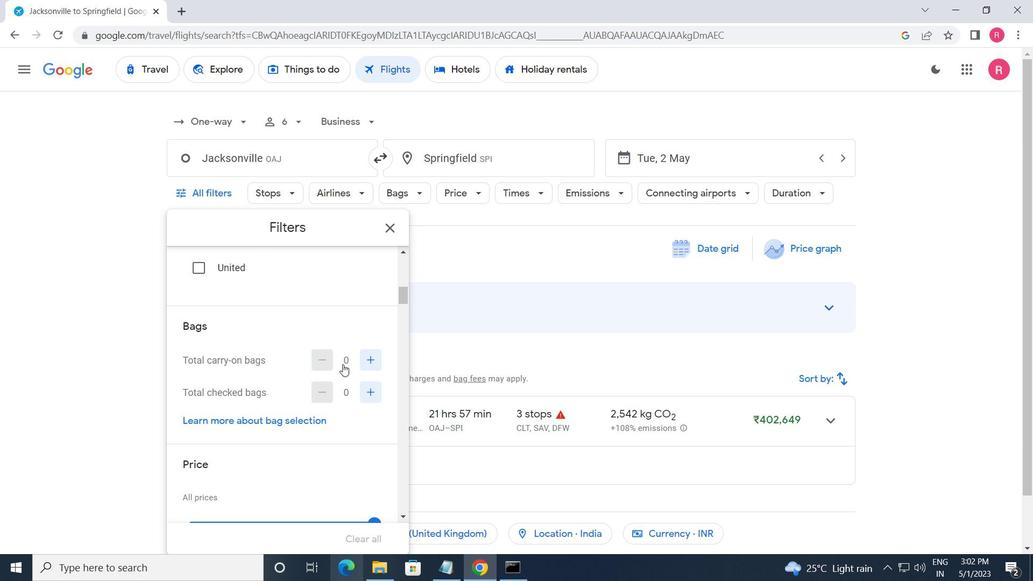 
Action: Mouse scrolled (342, 365) with delta (0, 0)
Screenshot: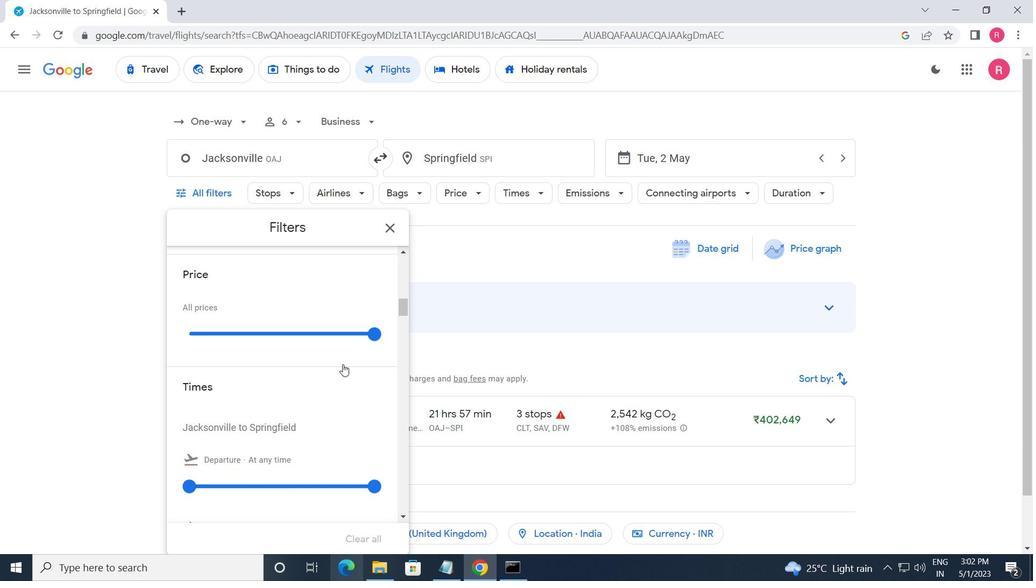 
Action: Mouse scrolled (342, 365) with delta (0, 0)
Screenshot: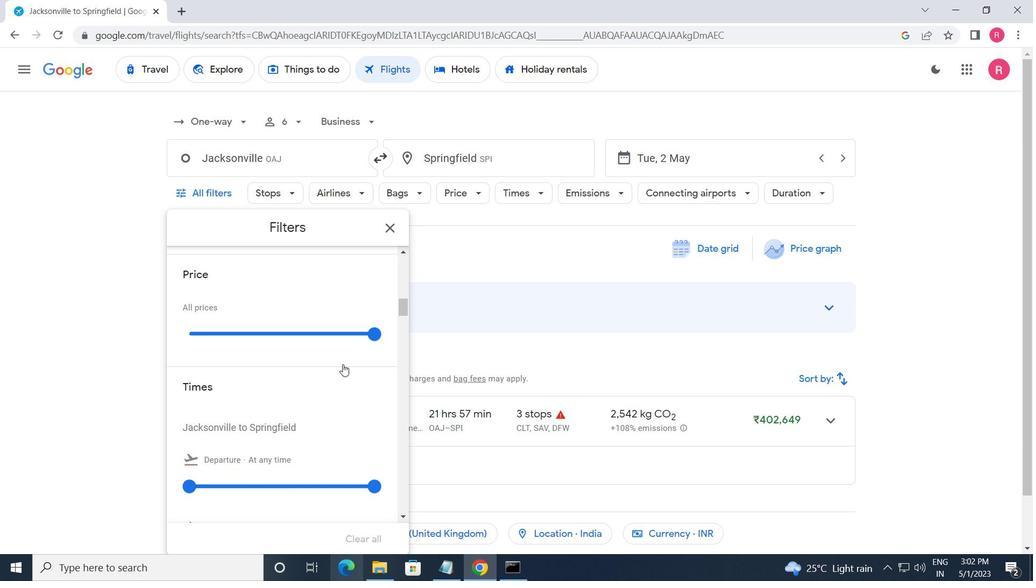 
Action: Mouse scrolled (342, 365) with delta (0, 0)
Screenshot: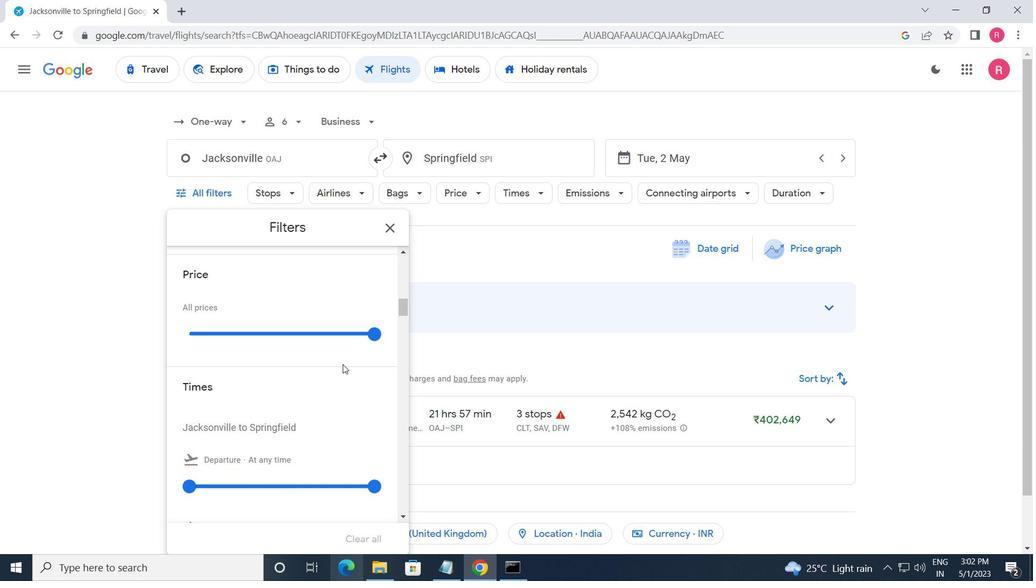 
Action: Mouse moved to (370, 401)
Screenshot: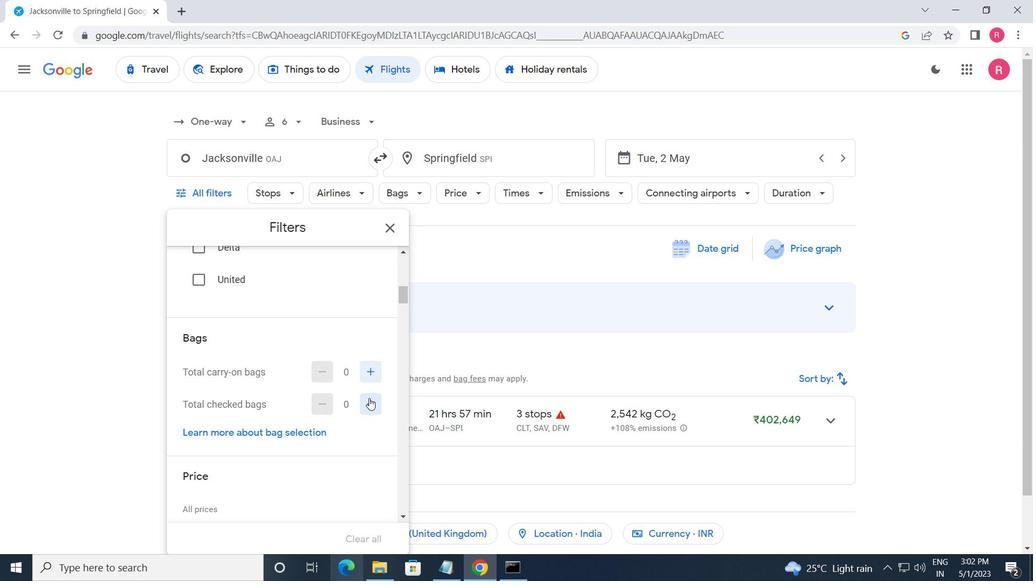
Action: Mouse pressed left at (370, 401)
Screenshot: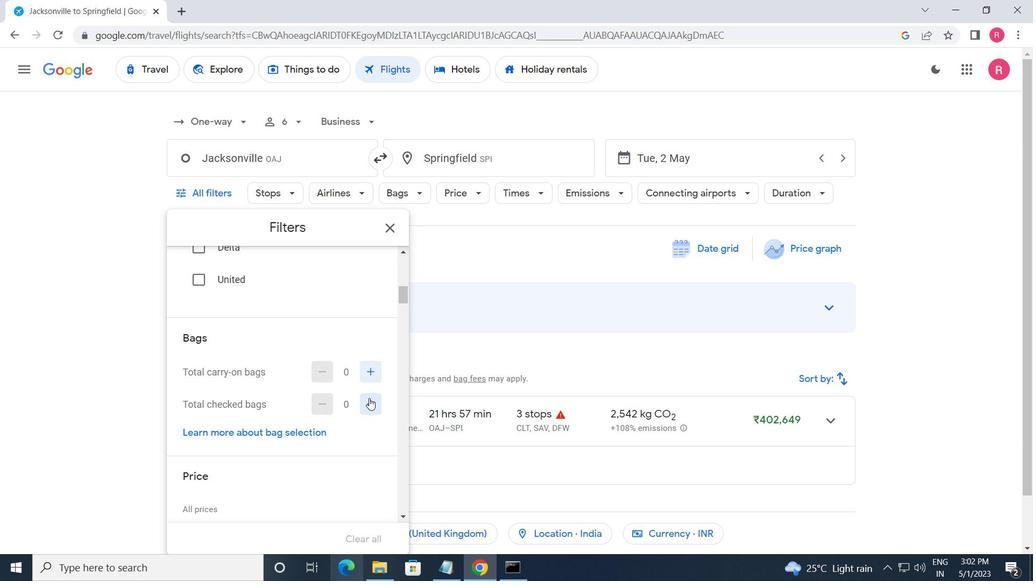 
Action: Mouse moved to (370, 402)
Screenshot: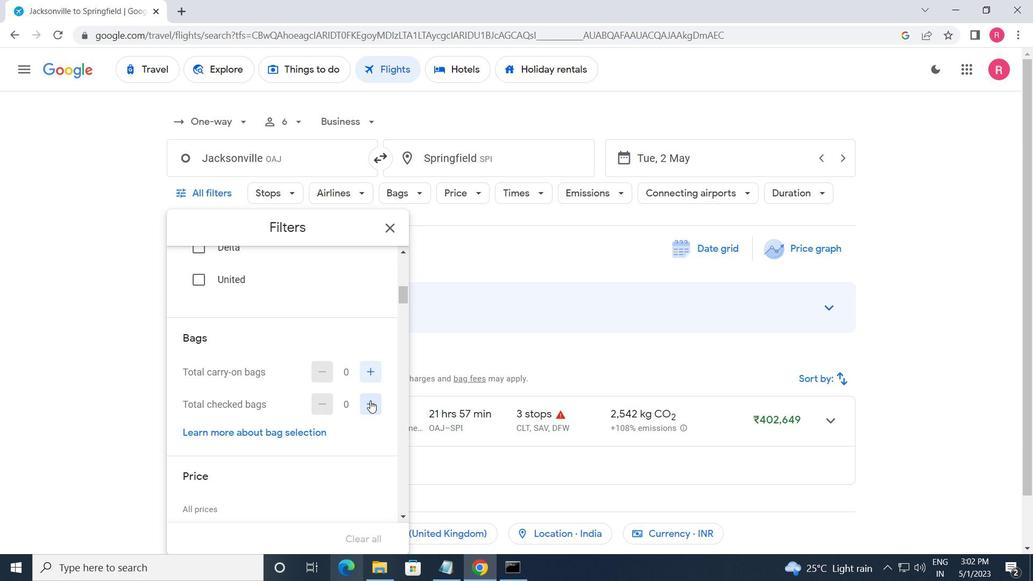 
Action: Mouse pressed left at (370, 402)
Screenshot: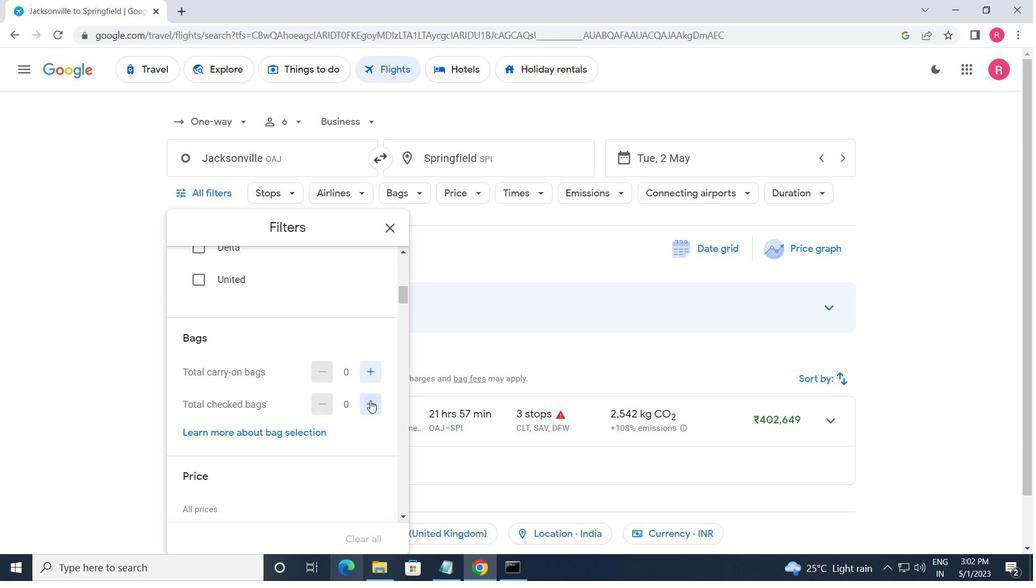 
Action: Mouse pressed left at (370, 402)
Screenshot: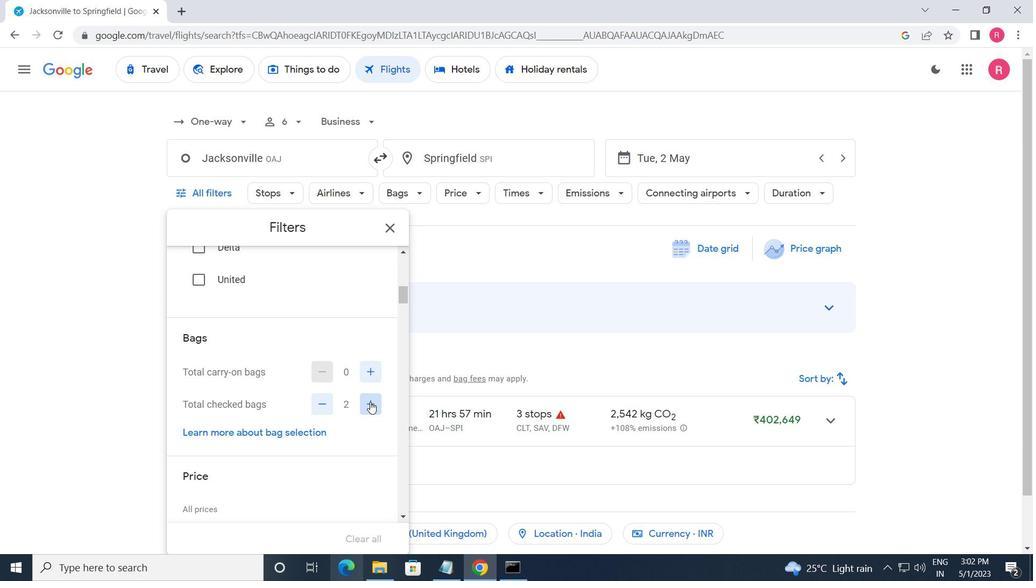 
Action: Mouse pressed left at (370, 402)
Screenshot: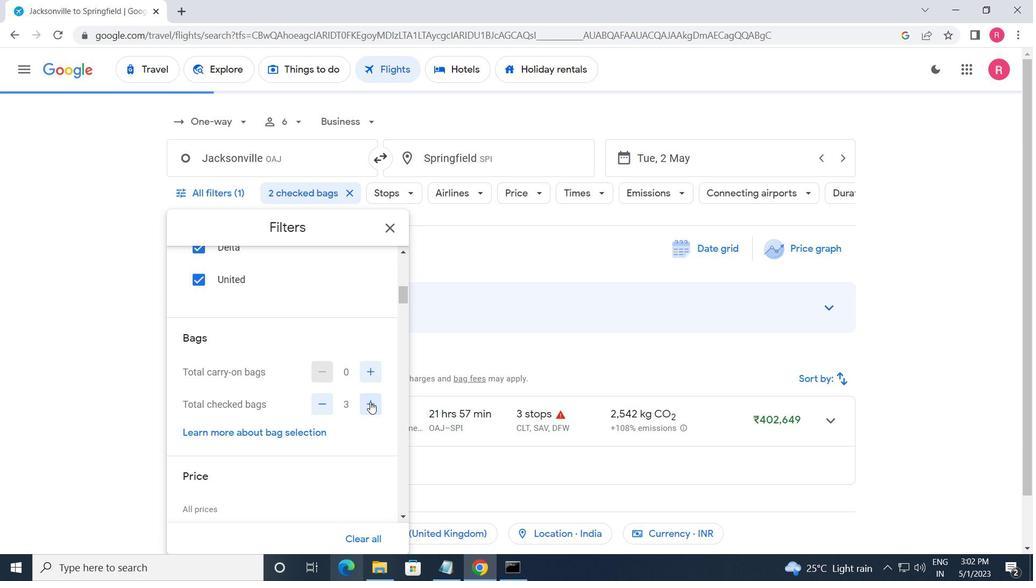 
Action: Mouse scrolled (370, 401) with delta (0, 0)
Screenshot: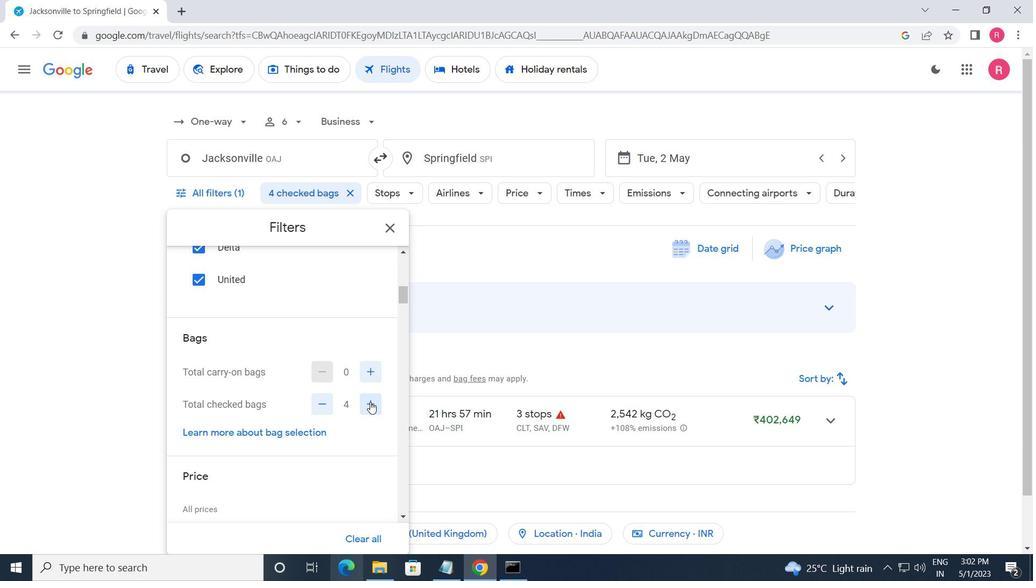 
Action: Mouse scrolled (370, 401) with delta (0, 0)
Screenshot: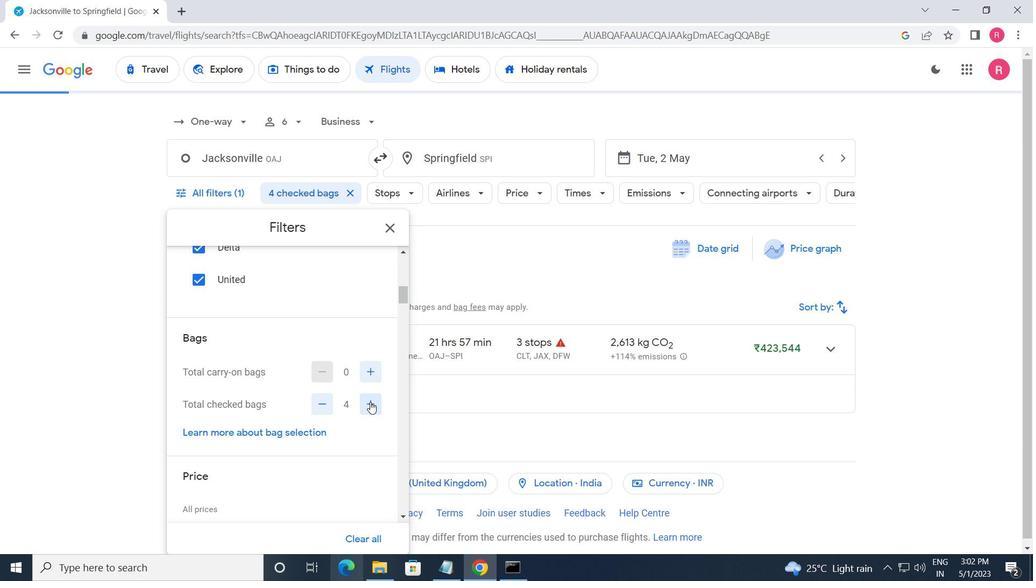 
Action: Mouse scrolled (370, 401) with delta (0, 0)
Screenshot: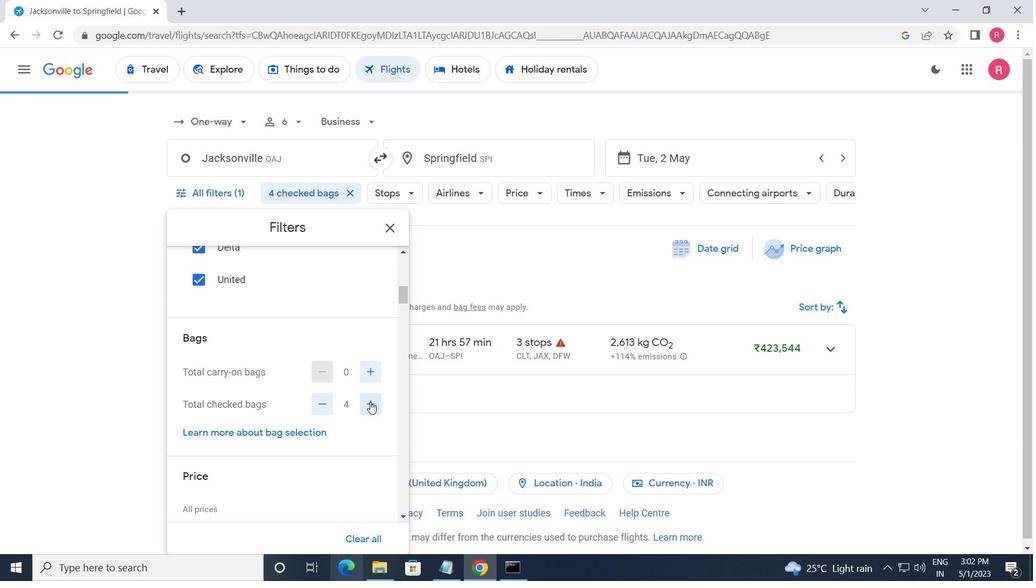 
Action: Mouse moved to (372, 332)
Screenshot: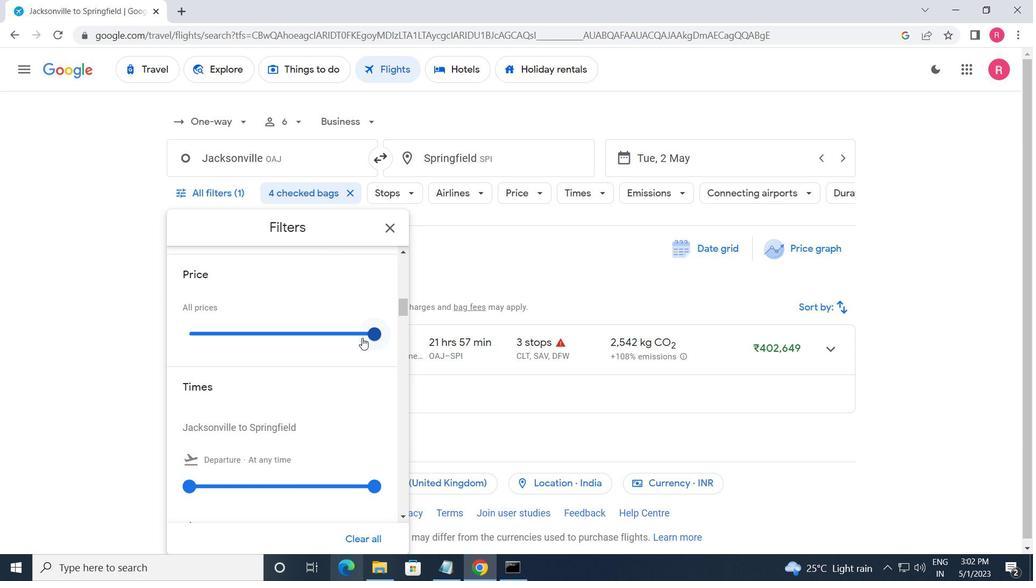 
Action: Mouse pressed left at (372, 332)
Screenshot: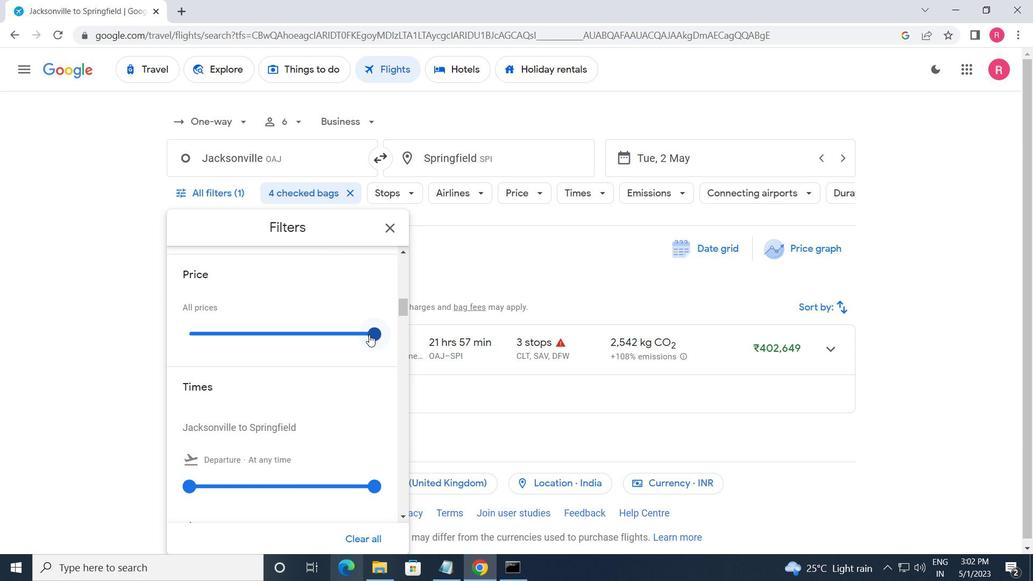 
Action: Mouse moved to (229, 383)
Screenshot: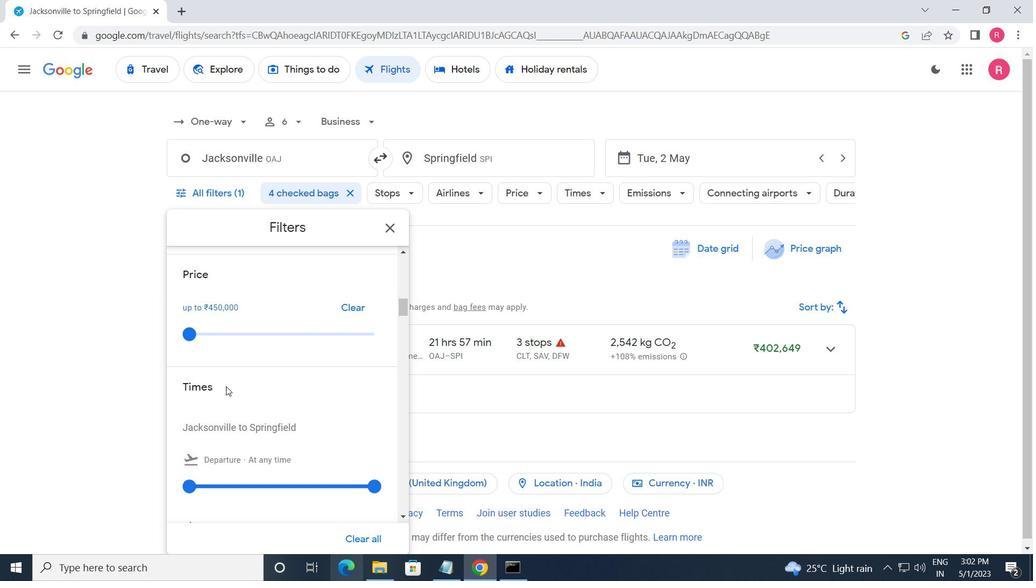 
Action: Mouse scrolled (229, 382) with delta (0, 0)
Screenshot: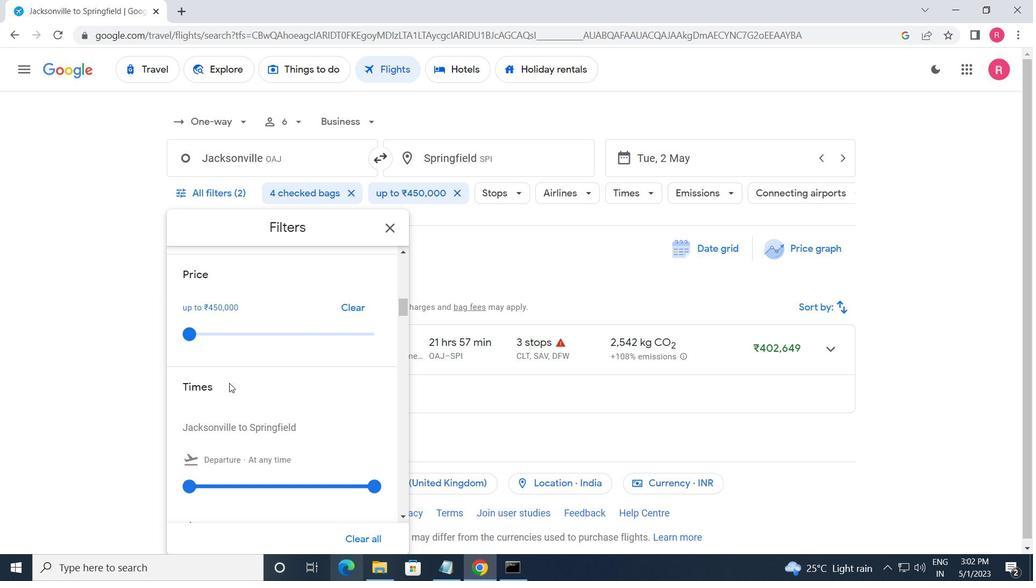 
Action: Mouse scrolled (229, 382) with delta (0, 0)
Screenshot: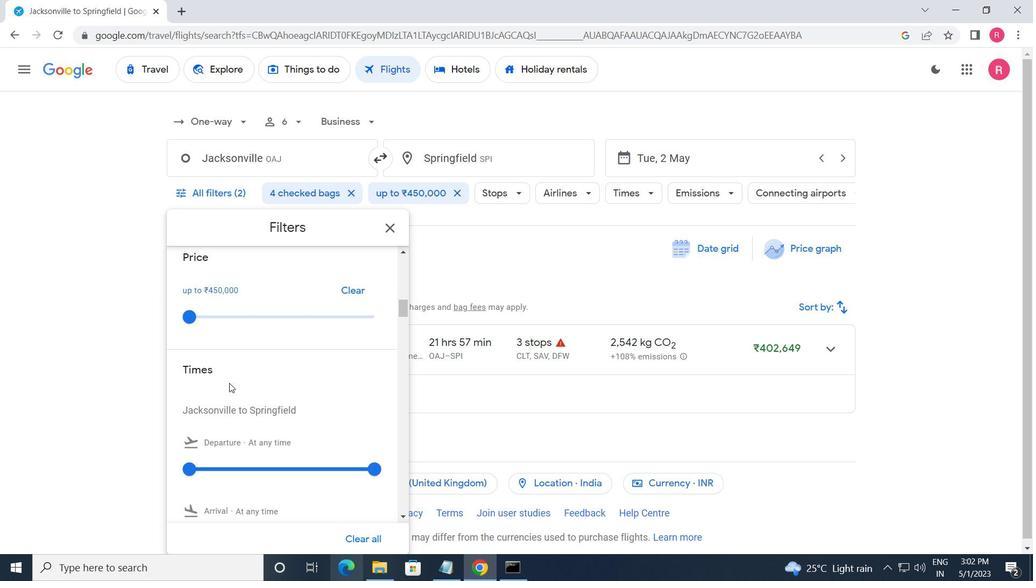 
Action: Mouse moved to (194, 353)
Screenshot: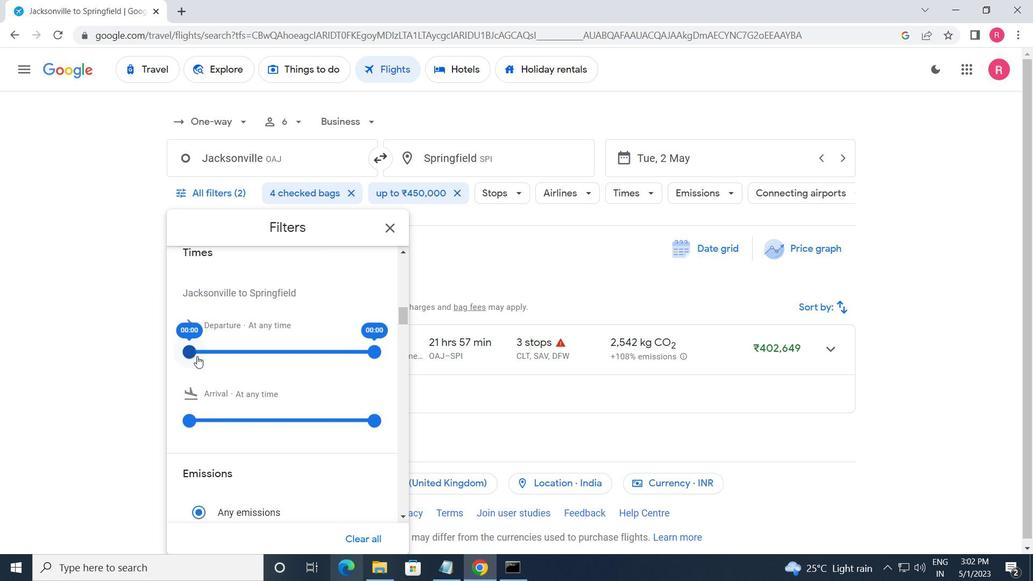 
Action: Mouse pressed left at (194, 353)
Screenshot: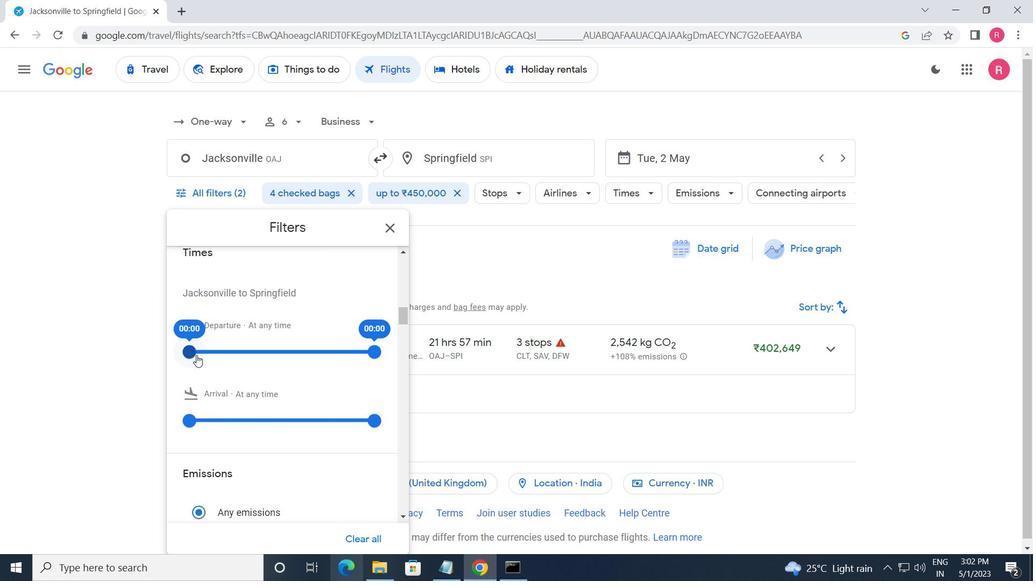
Action: Mouse moved to (371, 353)
Screenshot: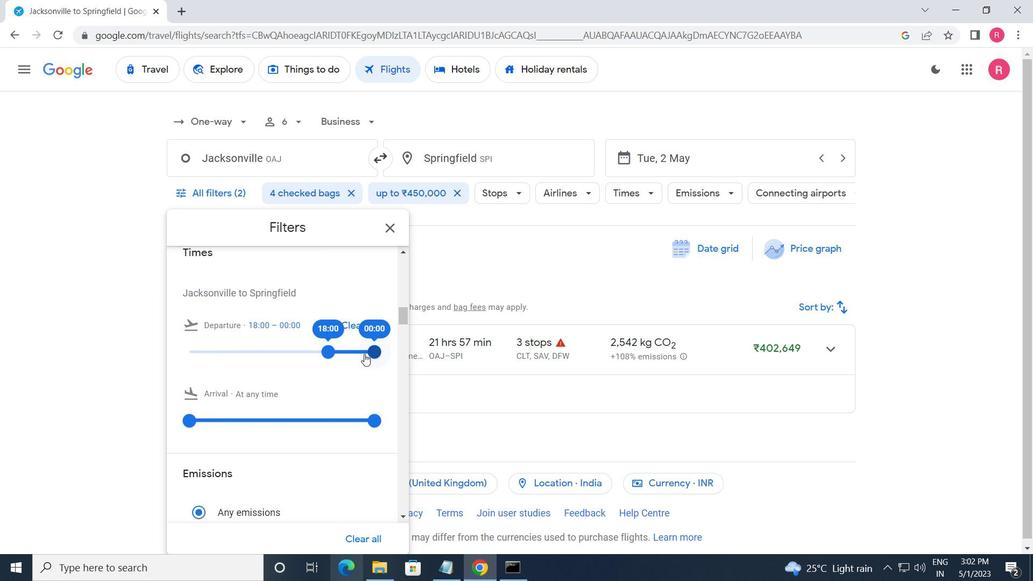 
Action: Mouse pressed left at (371, 353)
Screenshot: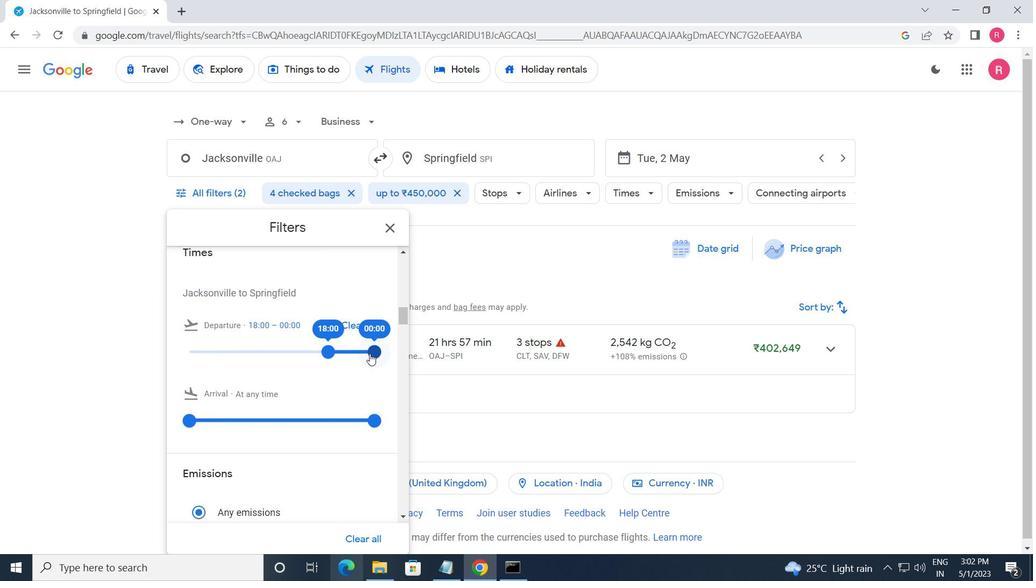 
Action: Mouse moved to (383, 234)
Screenshot: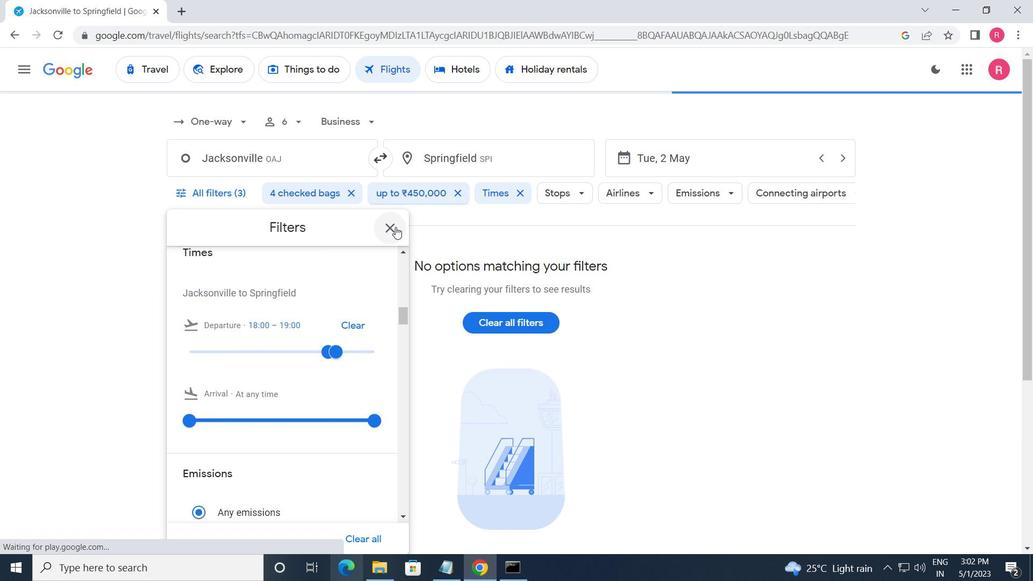 
Action: Mouse pressed left at (383, 234)
Screenshot: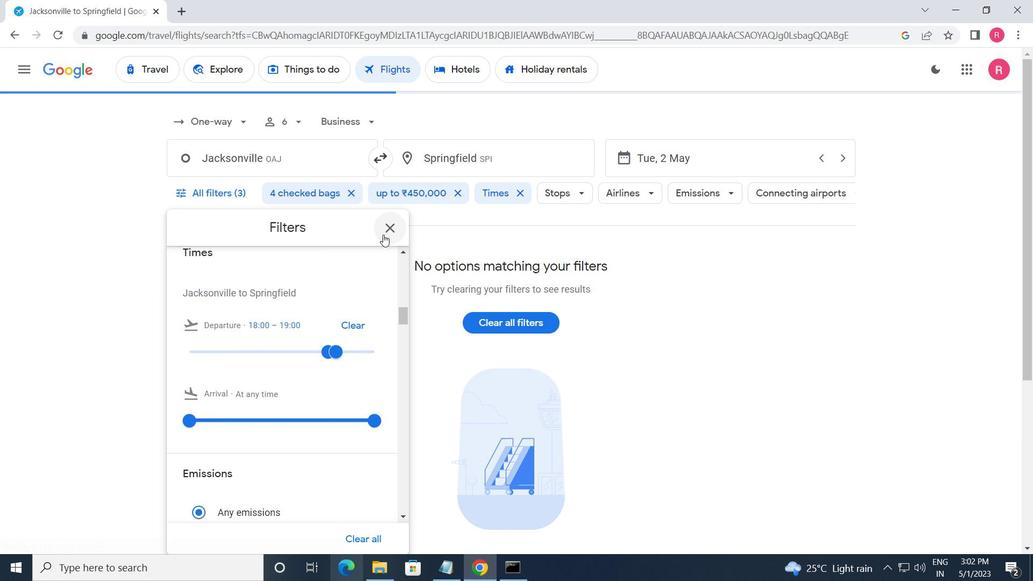 
